 Task: Search one way flight ticket for 5 adults, 2 children, 1 infant in seat and 1 infant on lap in economy from Aguadilla: Rafael Hernndez Airport to Springfield: Abraham Lincoln Capital Airport on 5-2-2023. Choice of flights is Alaska. Number of bags: 2 carry on bags. Price is upto 60000. Outbound departure time preference is 18:45.
Action: Mouse moved to (237, 322)
Screenshot: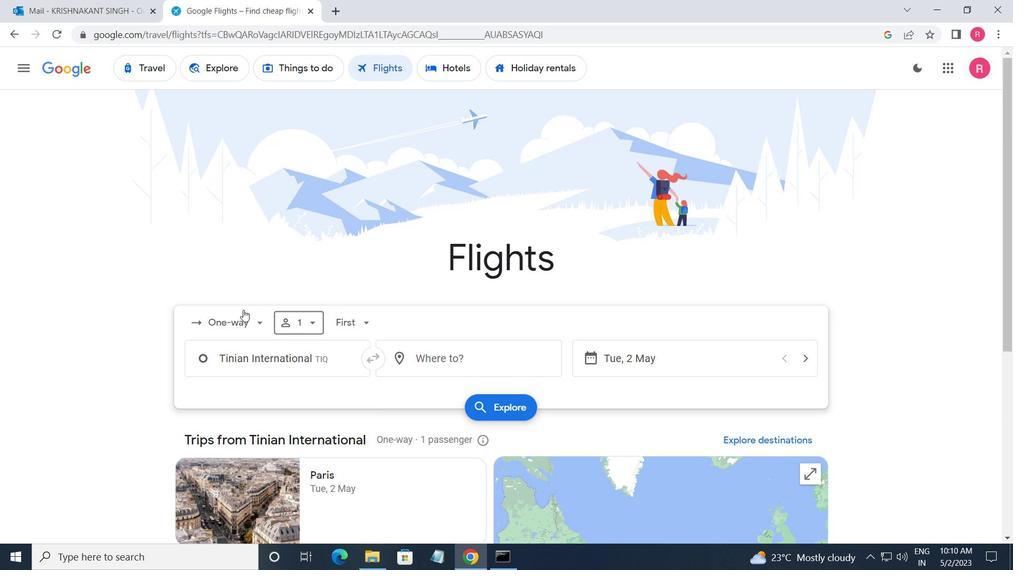 
Action: Mouse pressed left at (237, 322)
Screenshot: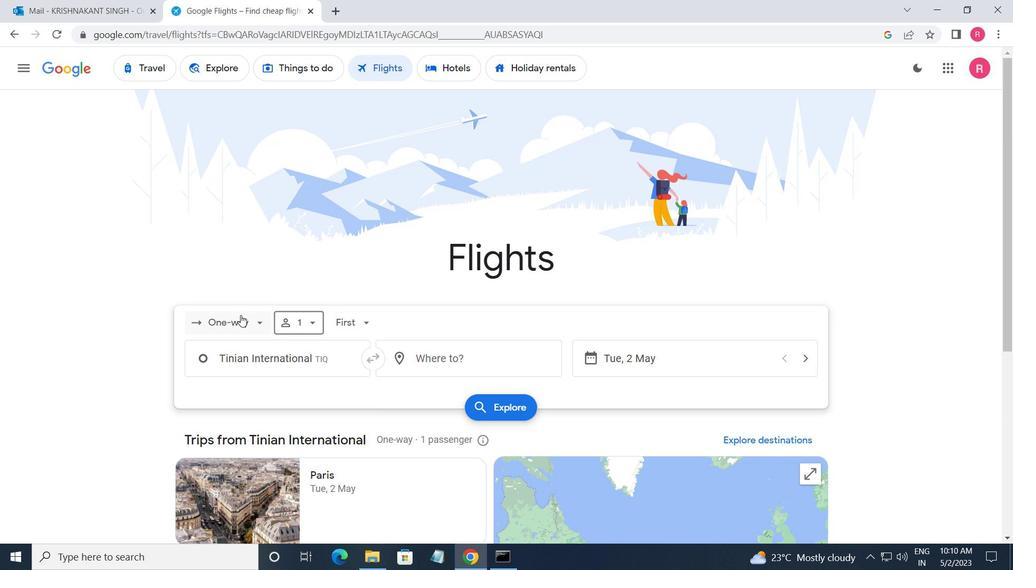 
Action: Mouse moved to (246, 381)
Screenshot: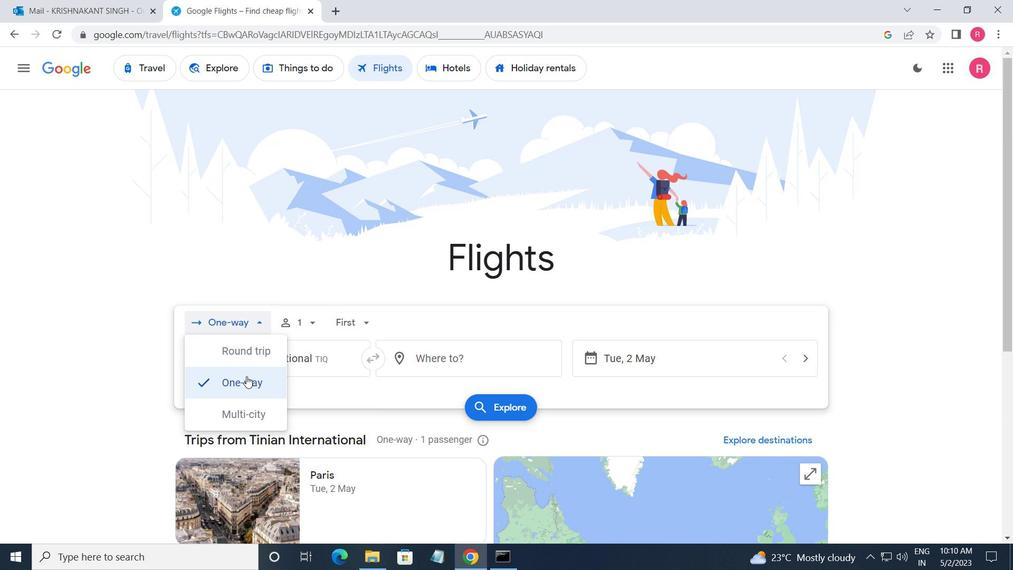 
Action: Mouse pressed left at (246, 381)
Screenshot: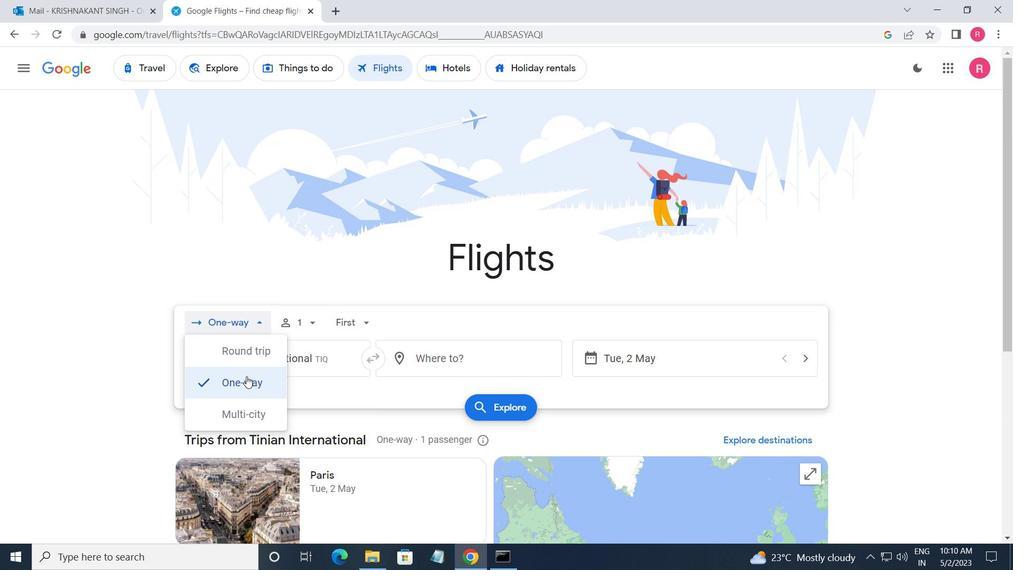 
Action: Mouse moved to (304, 338)
Screenshot: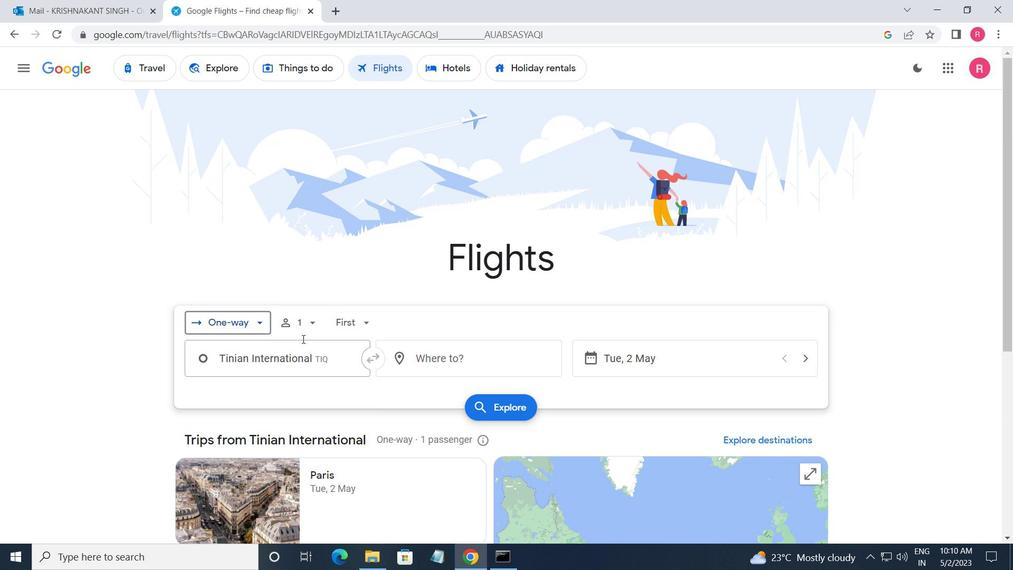 
Action: Mouse pressed left at (304, 338)
Screenshot: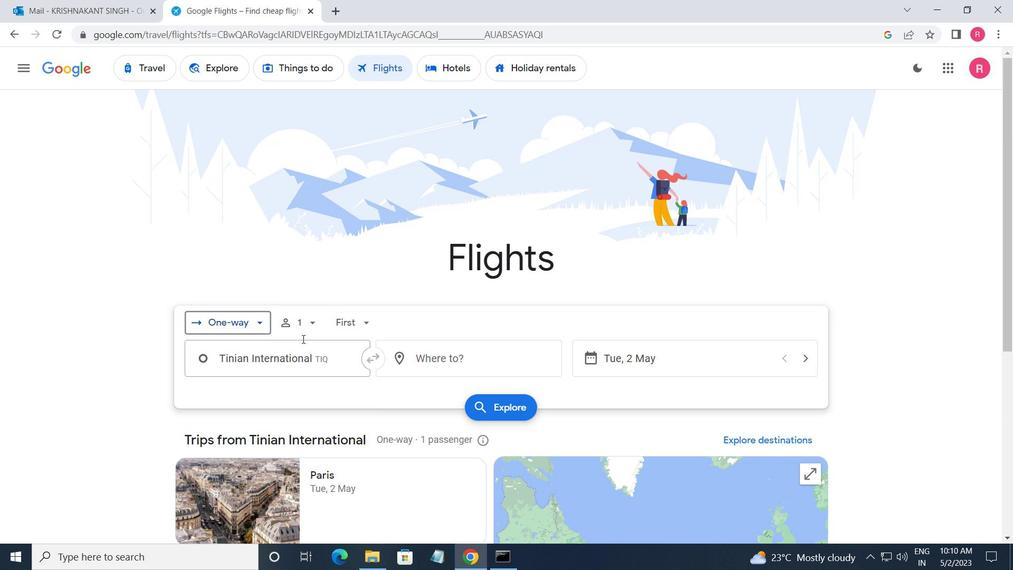 
Action: Mouse moved to (408, 359)
Screenshot: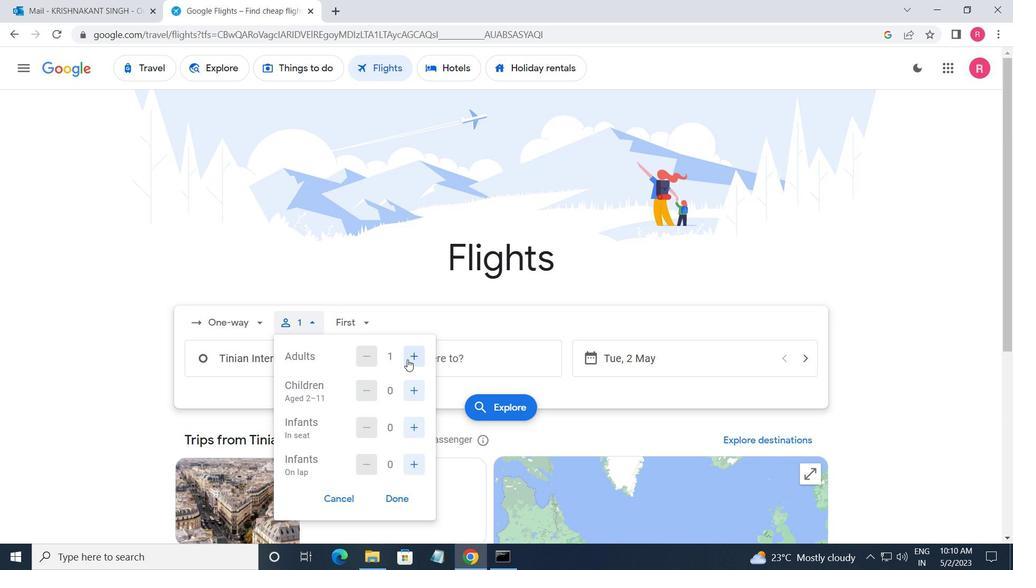 
Action: Mouse pressed left at (408, 359)
Screenshot: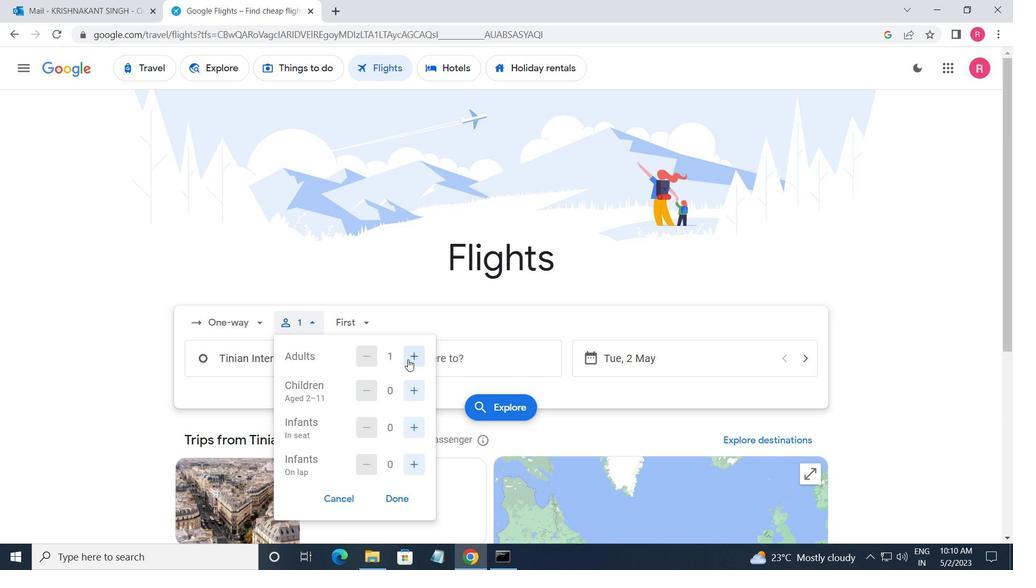 
Action: Mouse pressed left at (408, 359)
Screenshot: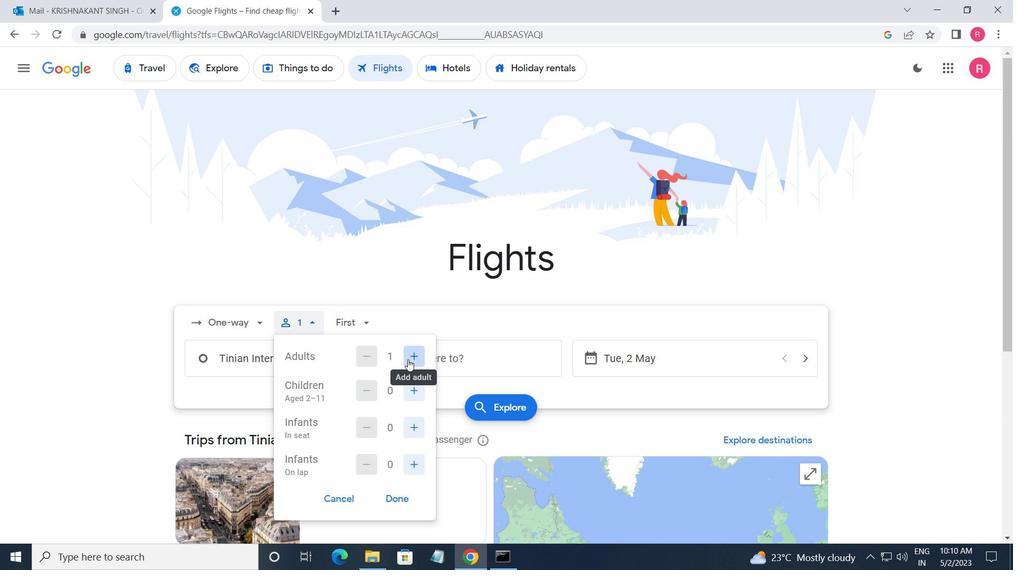 
Action: Mouse pressed left at (408, 359)
Screenshot: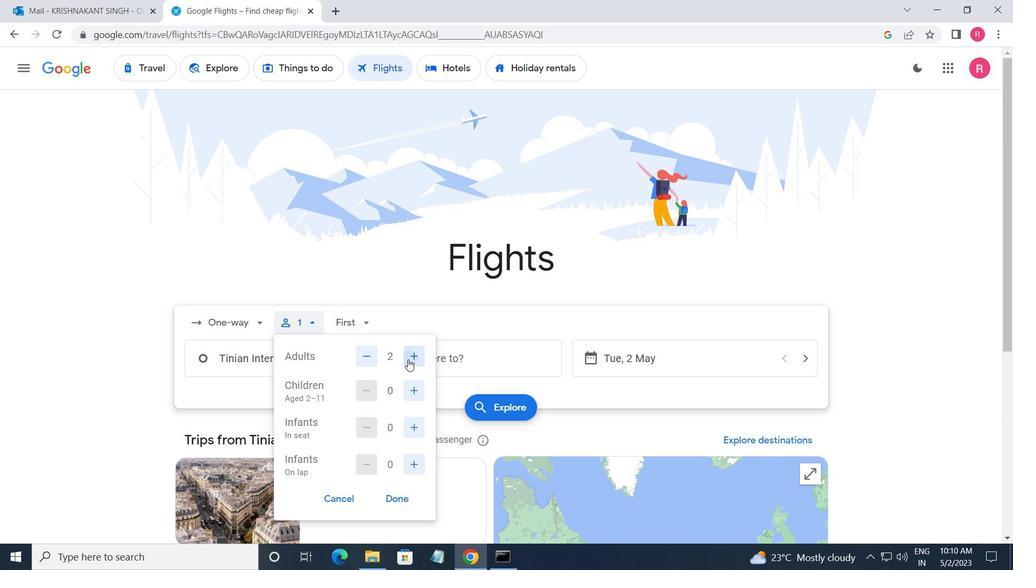 
Action: Mouse pressed left at (408, 359)
Screenshot: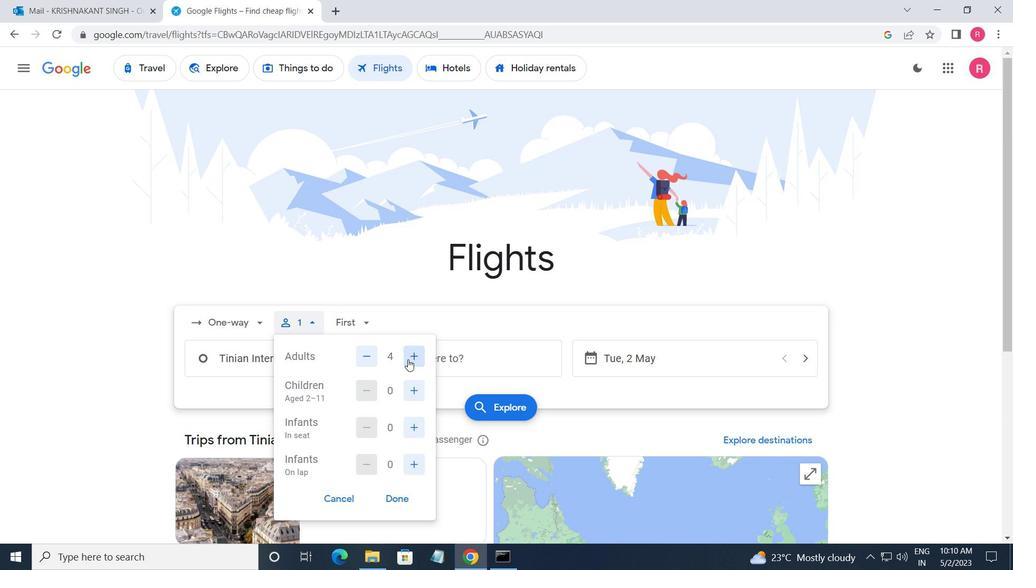 
Action: Mouse moved to (410, 389)
Screenshot: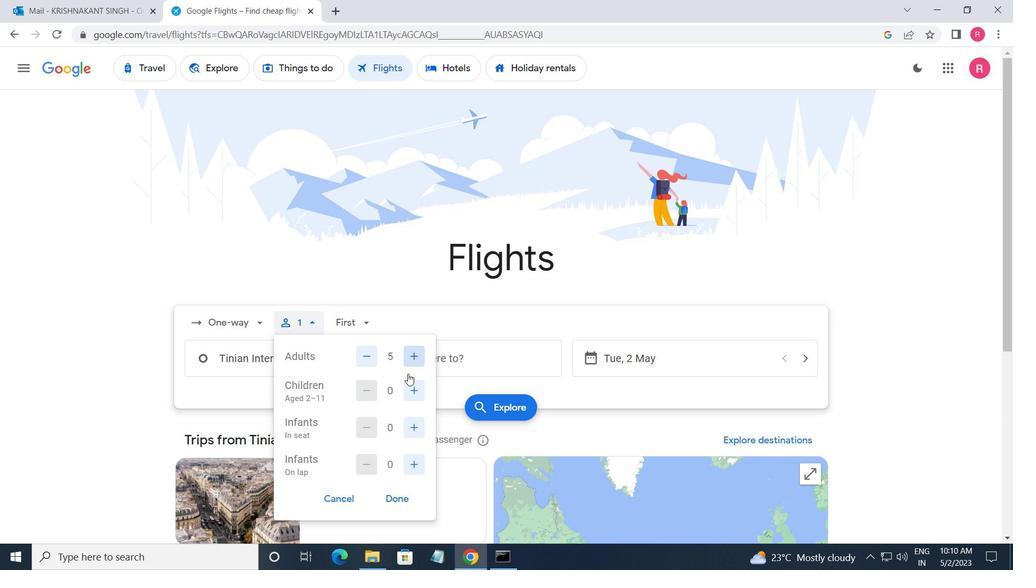 
Action: Mouse pressed left at (410, 389)
Screenshot: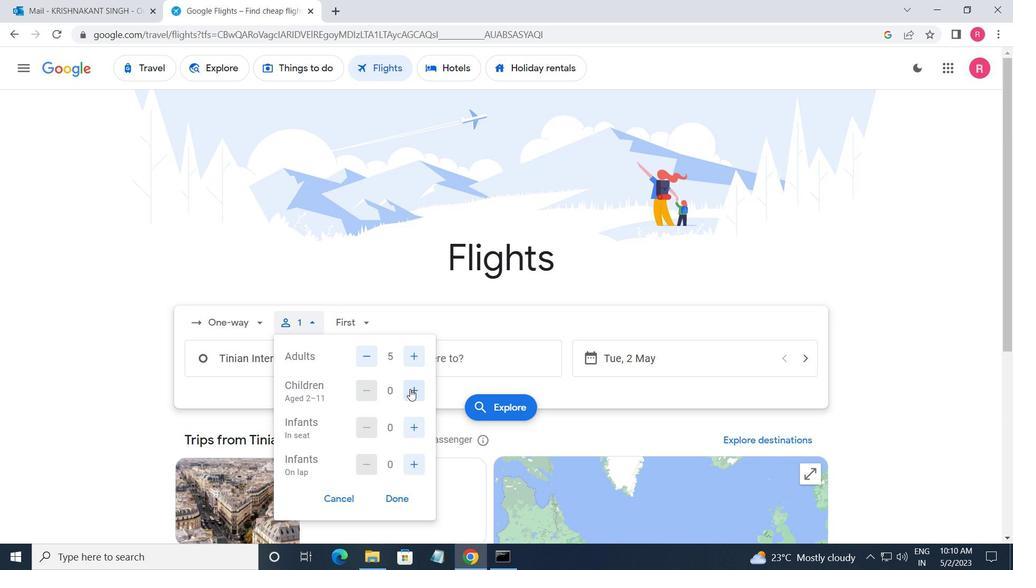 
Action: Mouse pressed left at (410, 389)
Screenshot: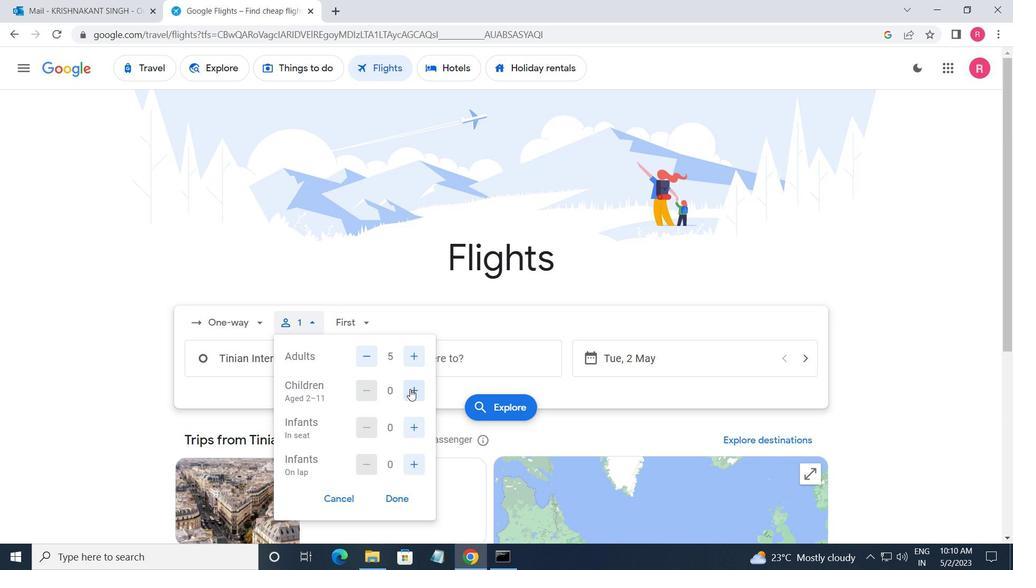 
Action: Mouse moved to (406, 433)
Screenshot: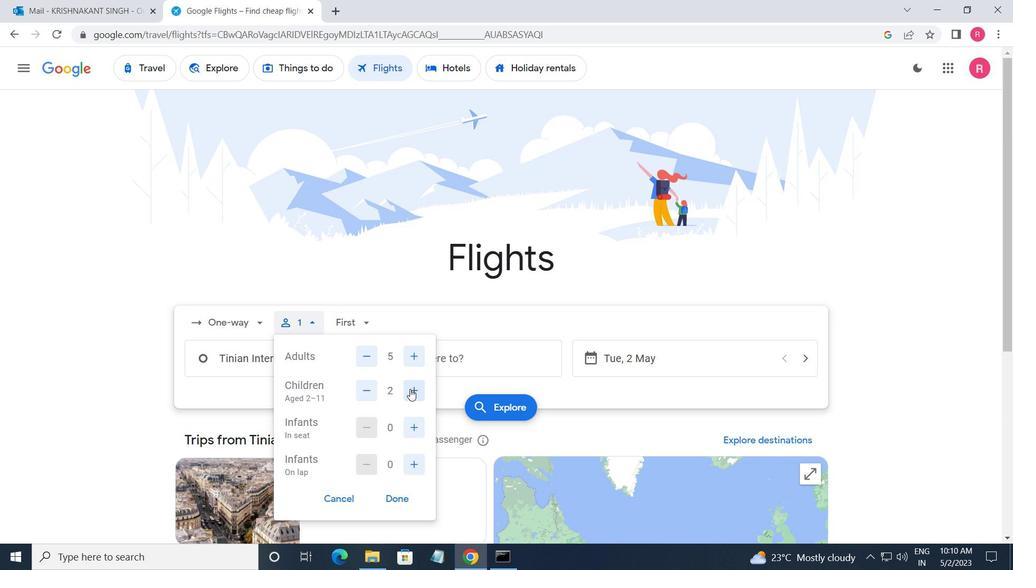 
Action: Mouse pressed left at (406, 433)
Screenshot: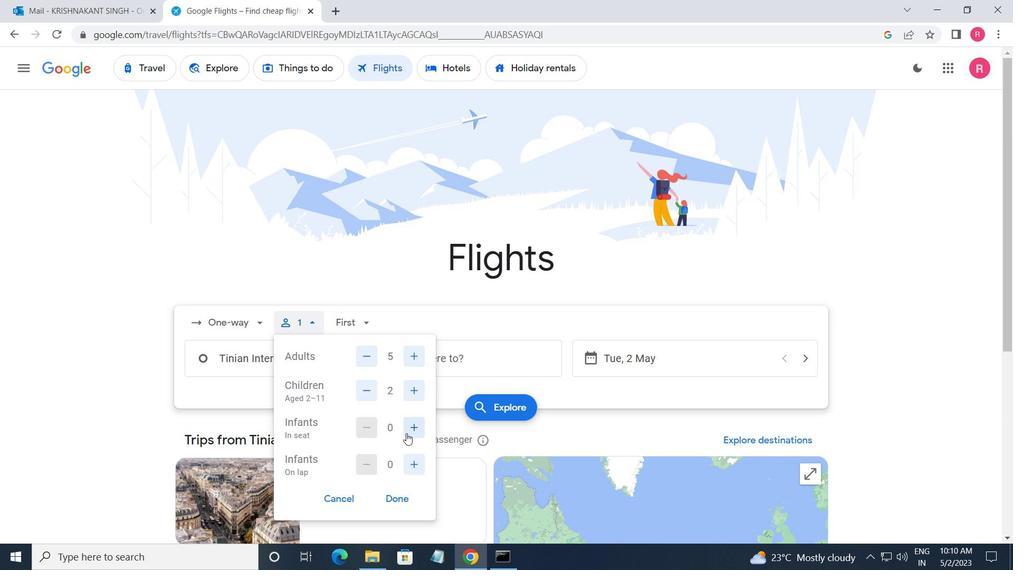 
Action: Mouse moved to (404, 495)
Screenshot: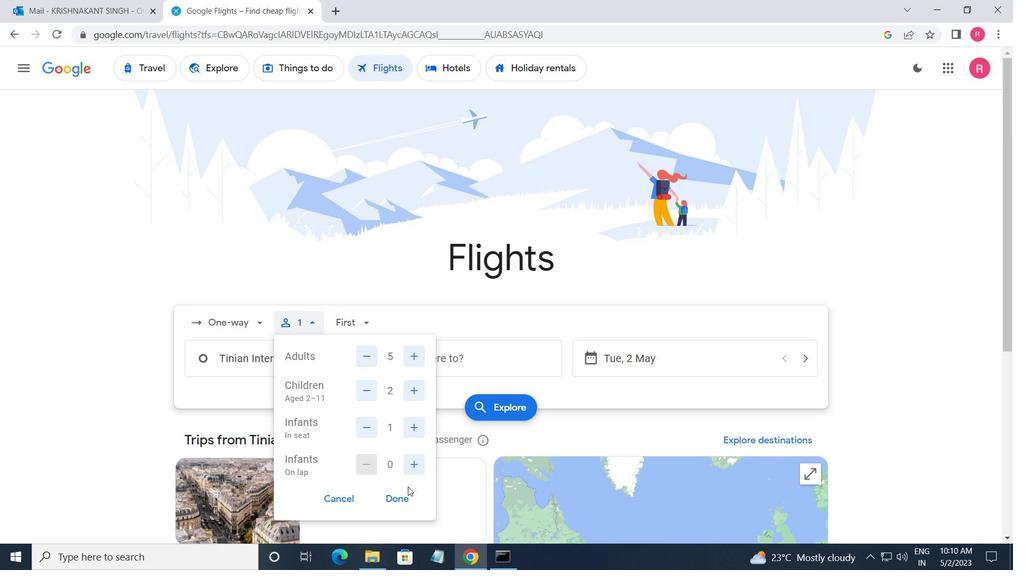
Action: Mouse pressed left at (404, 495)
Screenshot: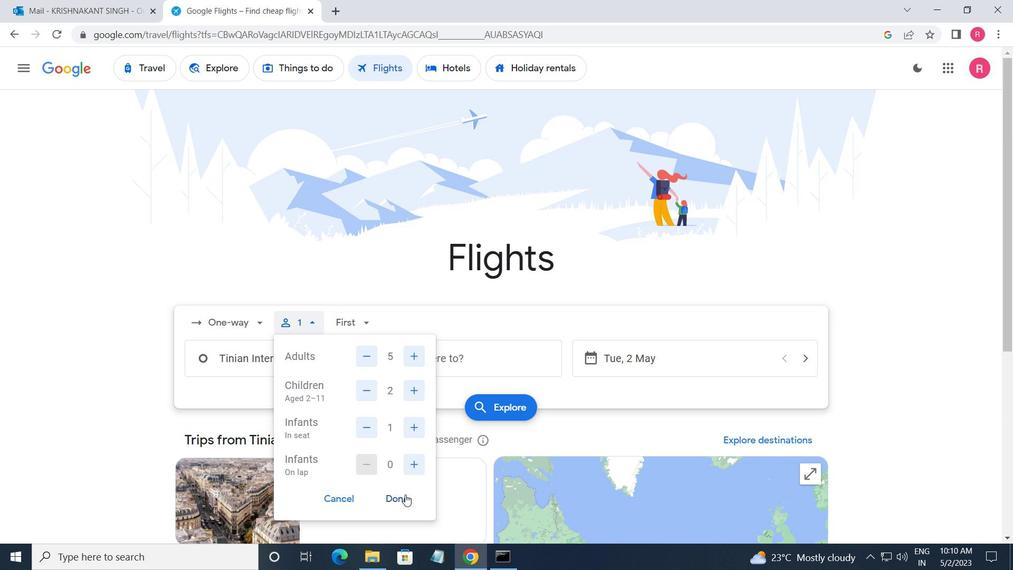 
Action: Mouse moved to (290, 322)
Screenshot: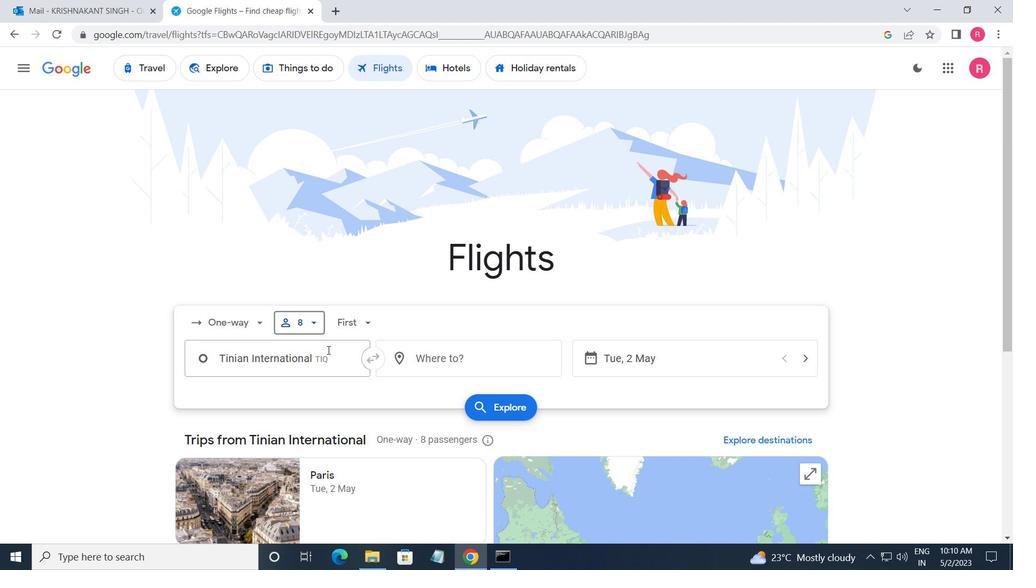 
Action: Mouse pressed left at (290, 322)
Screenshot: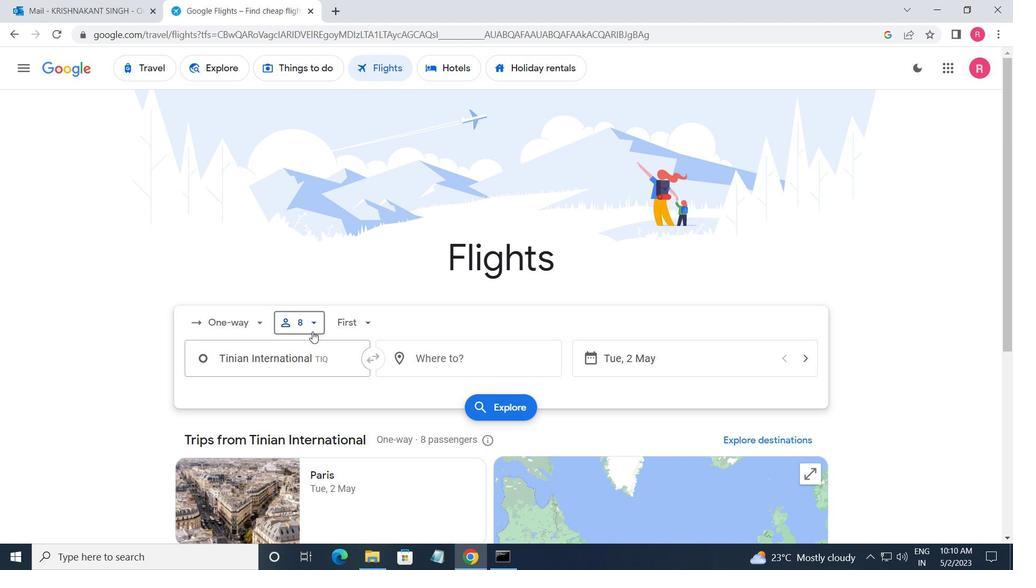 
Action: Mouse moved to (418, 458)
Screenshot: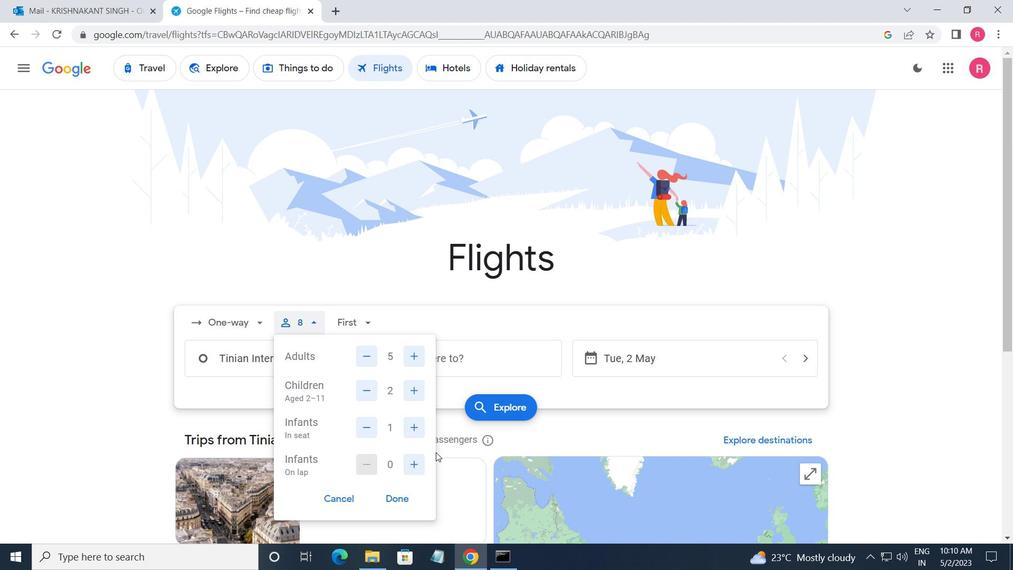 
Action: Mouse pressed left at (418, 458)
Screenshot: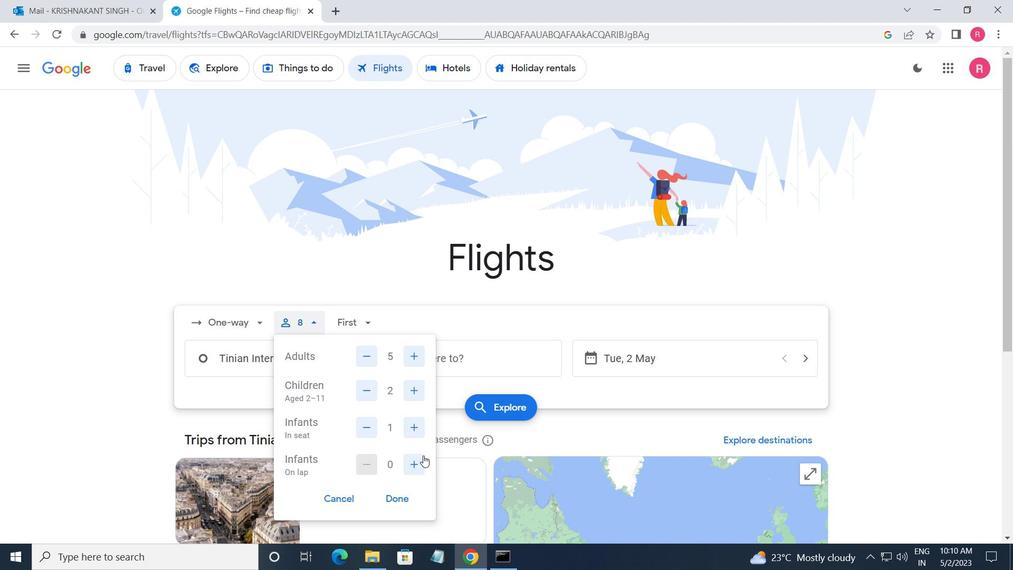 
Action: Mouse moved to (395, 495)
Screenshot: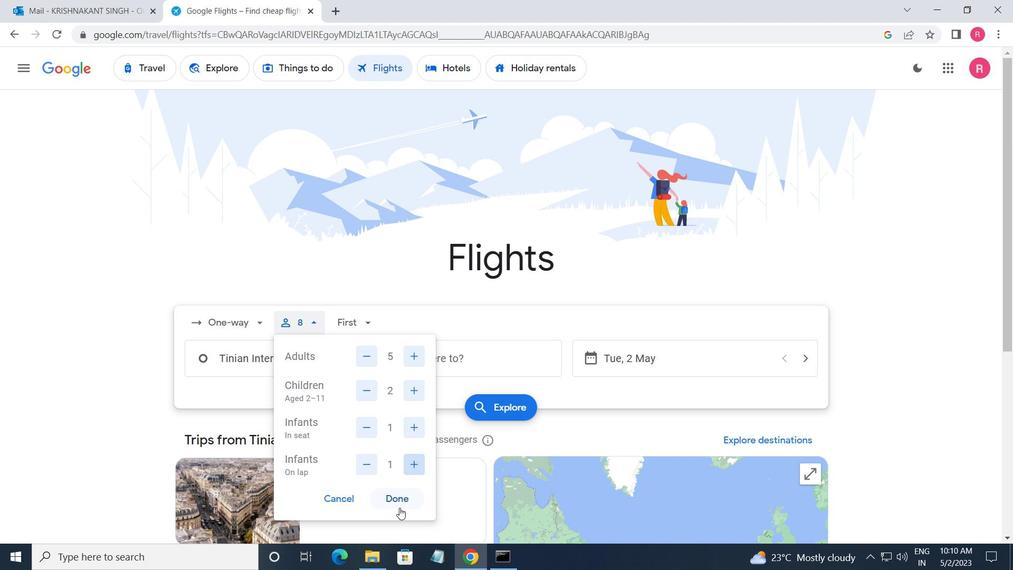 
Action: Mouse pressed left at (395, 495)
Screenshot: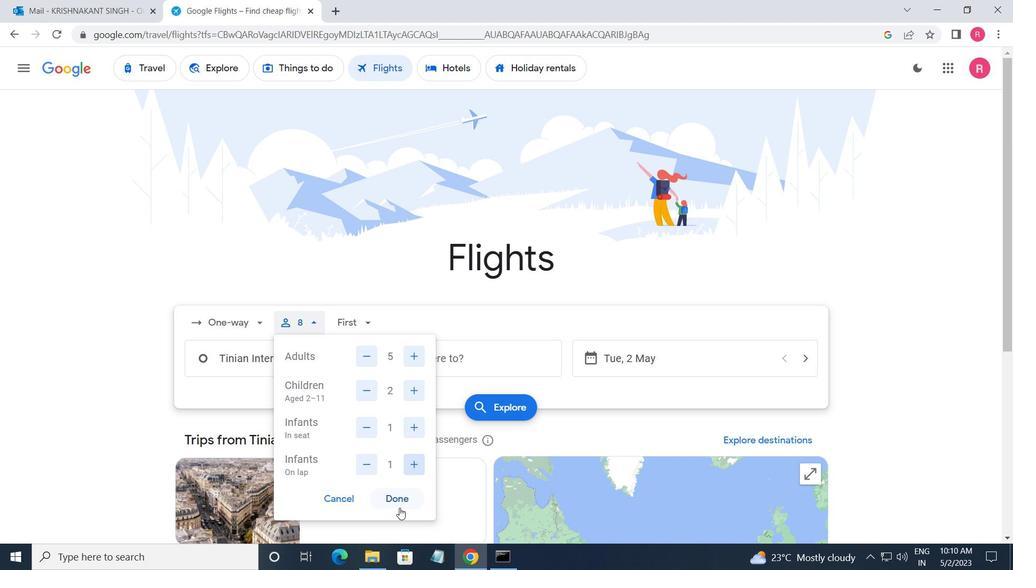
Action: Mouse moved to (346, 324)
Screenshot: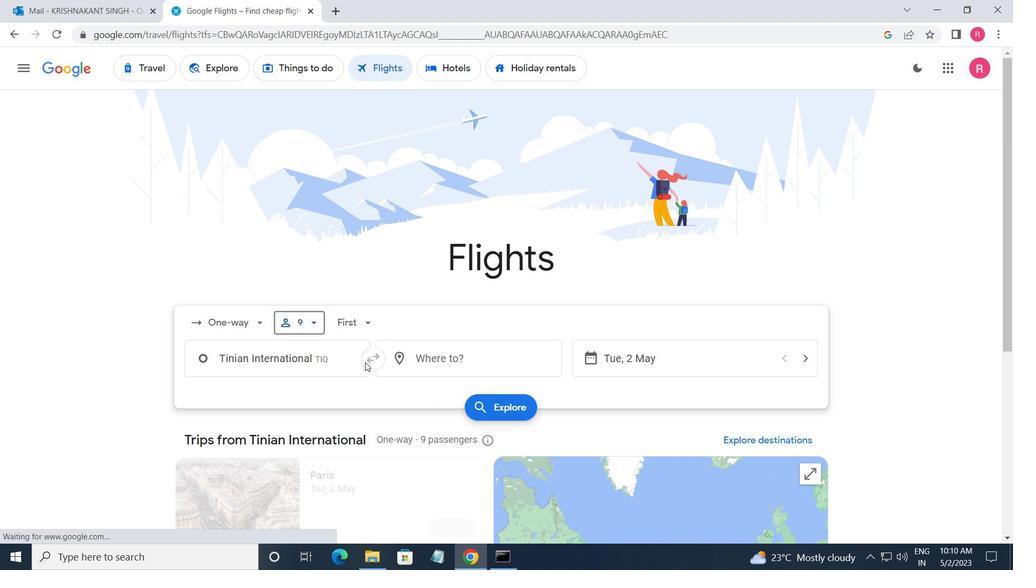 
Action: Mouse pressed left at (346, 324)
Screenshot: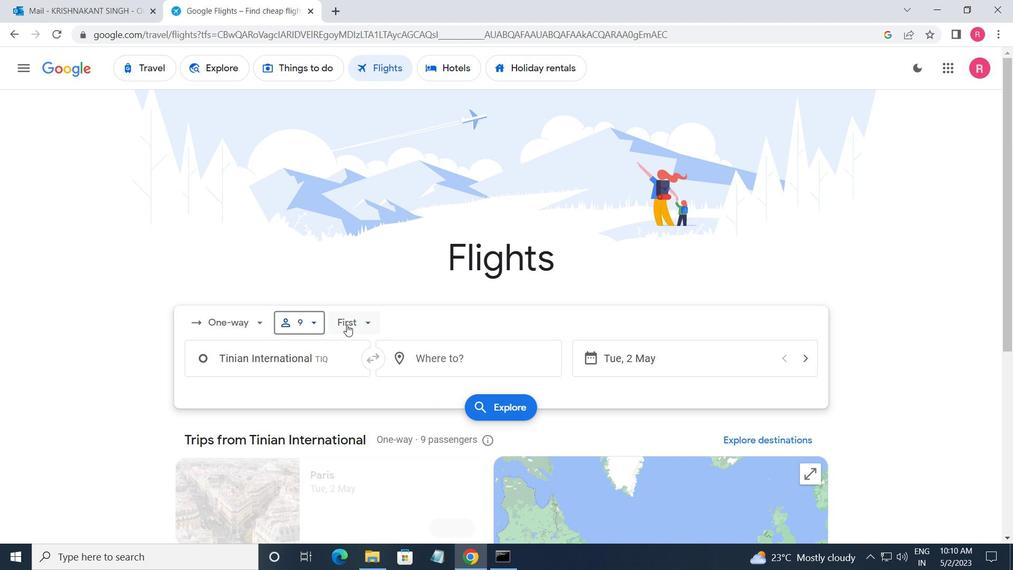 
Action: Mouse moved to (381, 354)
Screenshot: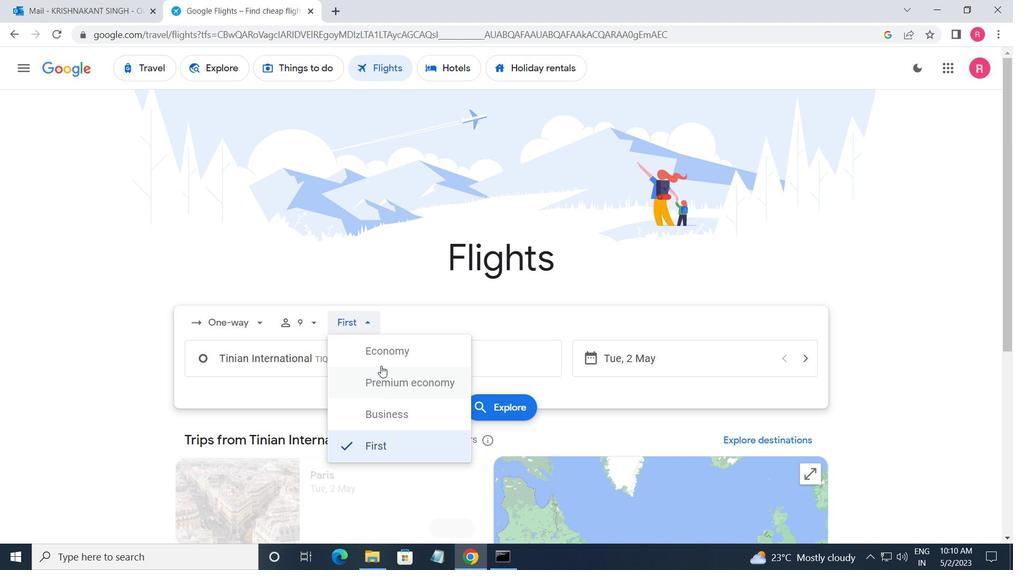 
Action: Mouse pressed left at (381, 354)
Screenshot: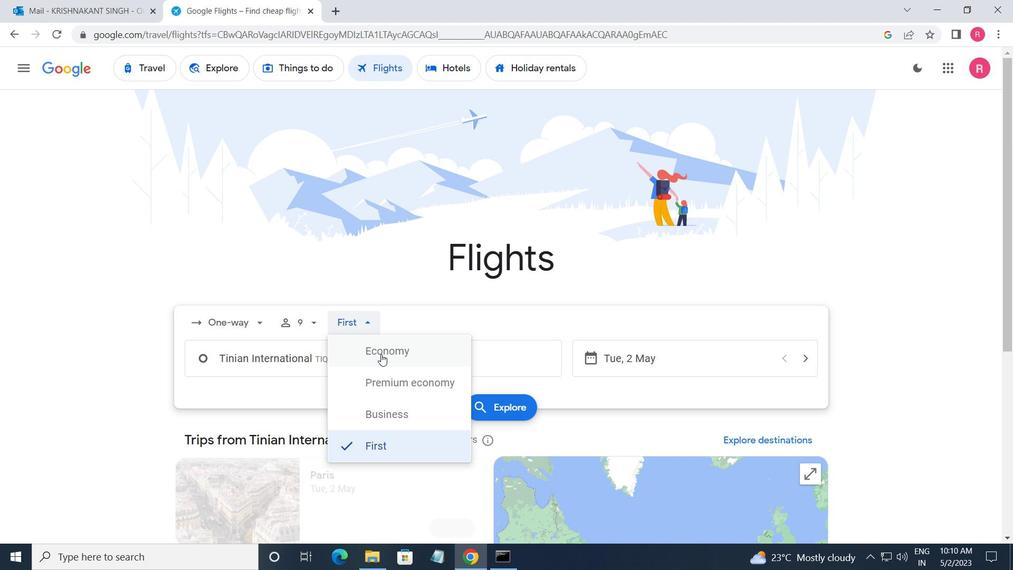 
Action: Mouse moved to (296, 362)
Screenshot: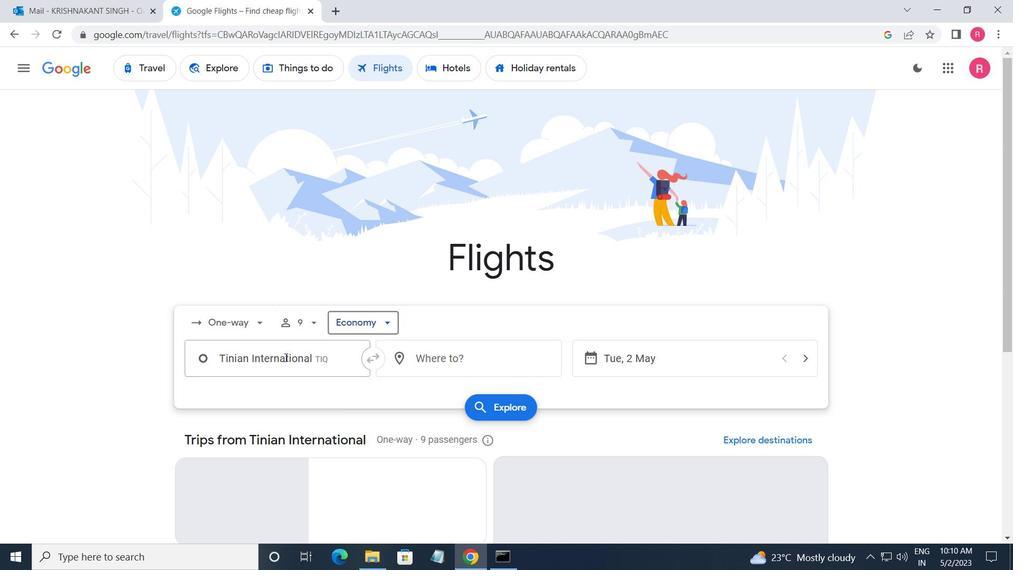 
Action: Mouse pressed left at (296, 362)
Screenshot: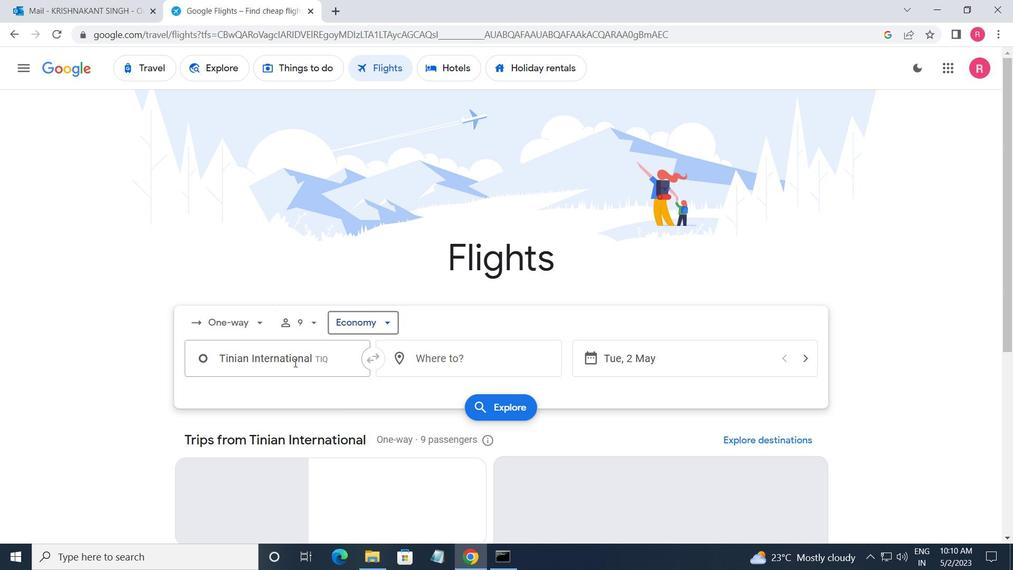 
Action: Key pressed <Key.shift>RAFAEL<Key.space><Key.shift_r>H
Screenshot: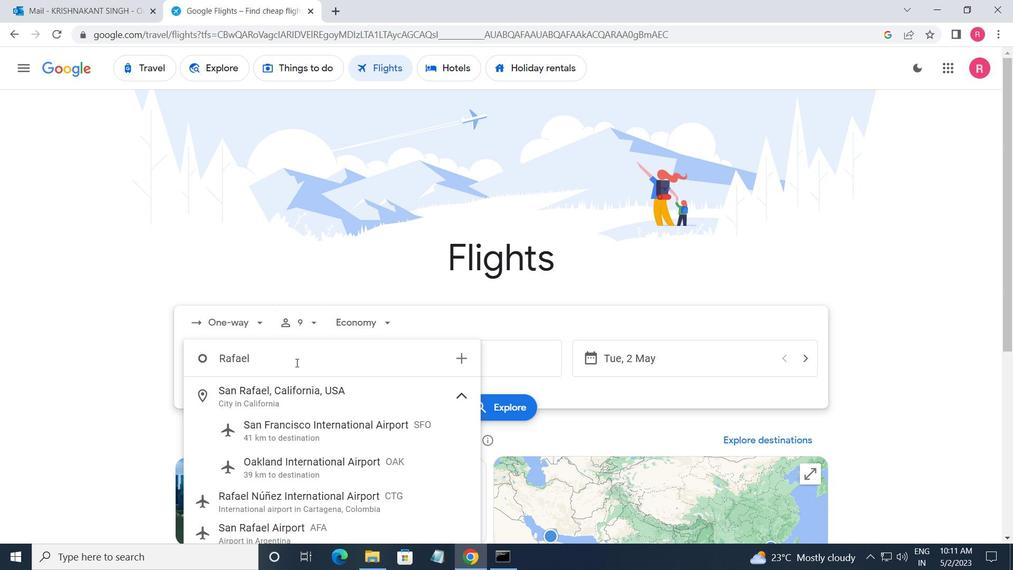 
Action: Mouse moved to (299, 391)
Screenshot: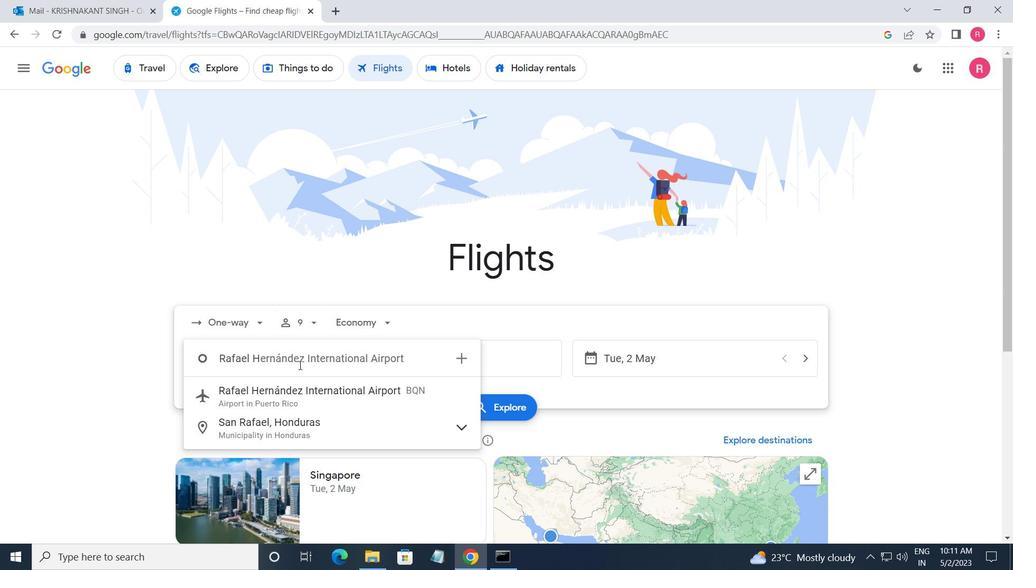 
Action: Mouse pressed left at (299, 391)
Screenshot: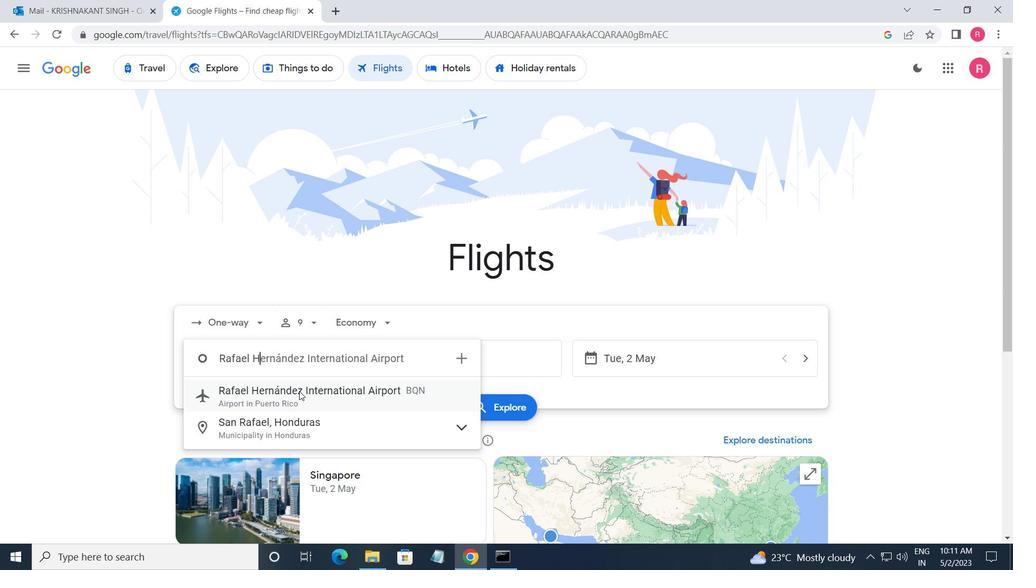 
Action: Mouse moved to (450, 352)
Screenshot: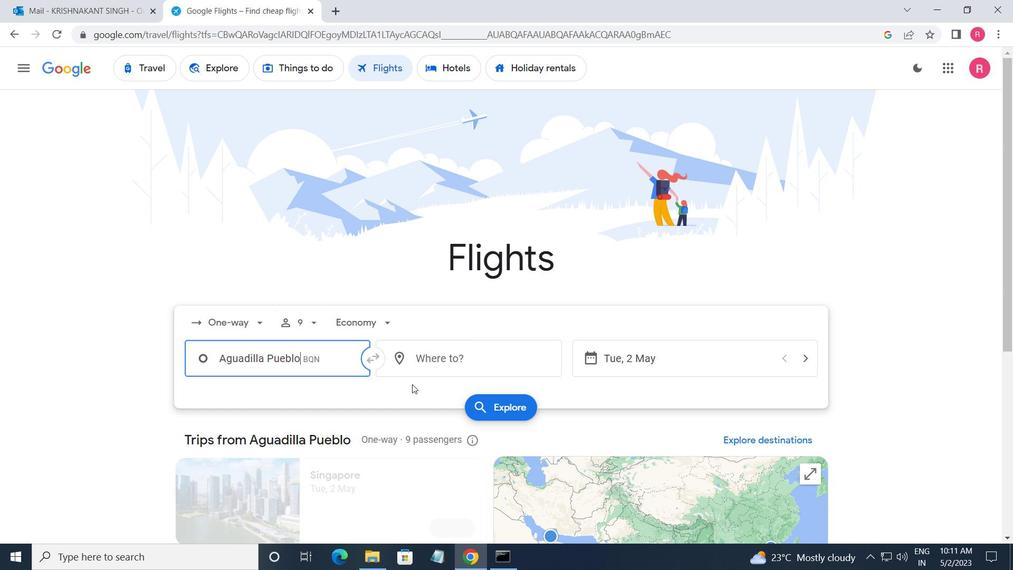 
Action: Mouse pressed left at (450, 352)
Screenshot: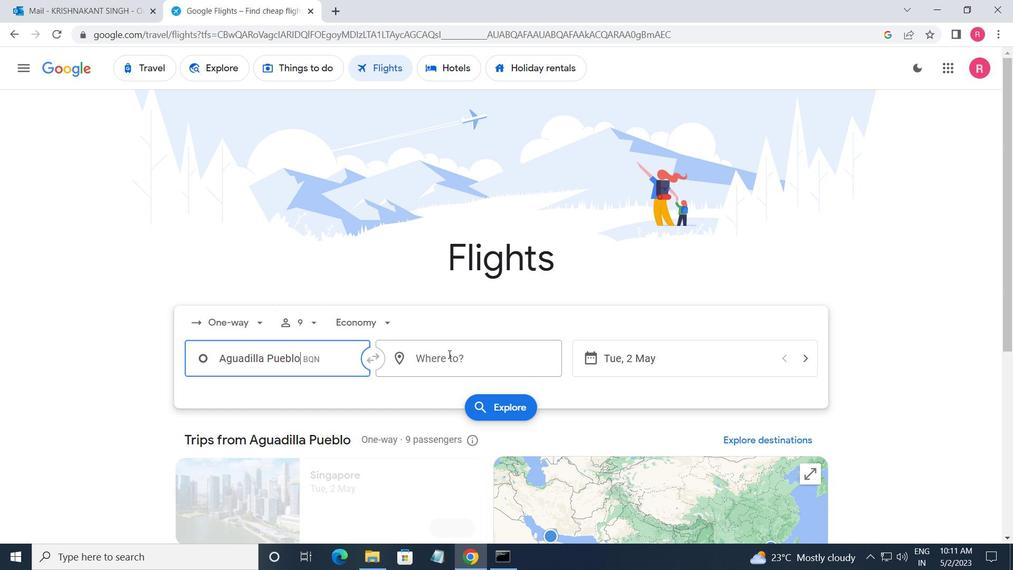 
Action: Mouse moved to (436, 466)
Screenshot: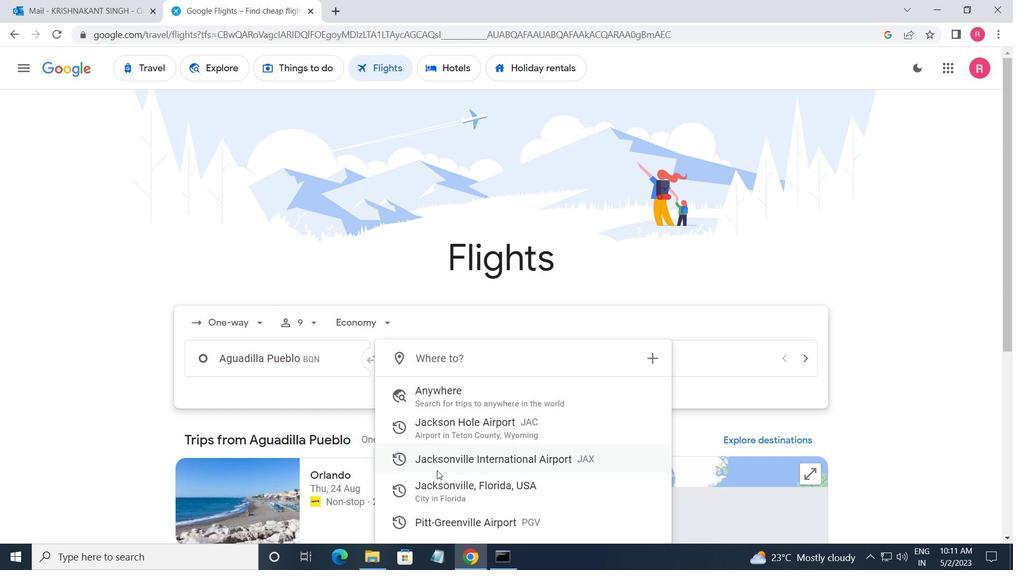 
Action: Mouse scrolled (436, 465) with delta (0, 0)
Screenshot: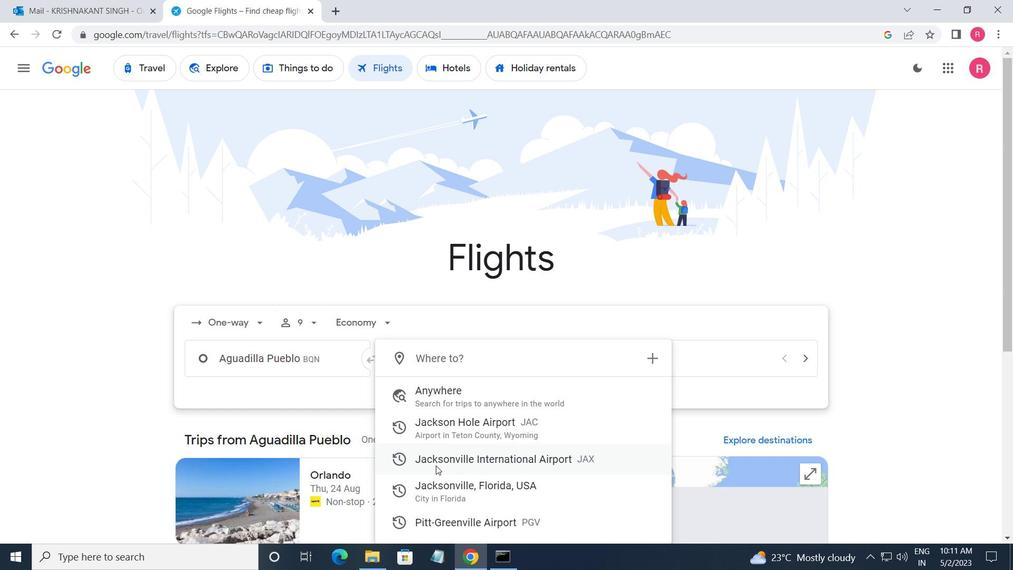 
Action: Mouse moved to (428, 303)
Screenshot: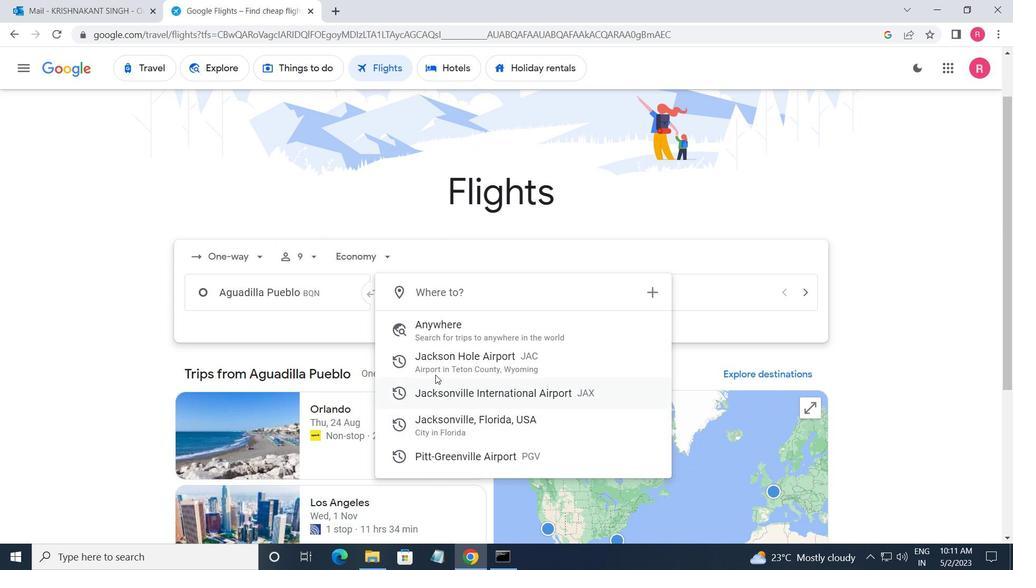 
Action: Key pressed <Key.shift>ABRAH
Screenshot: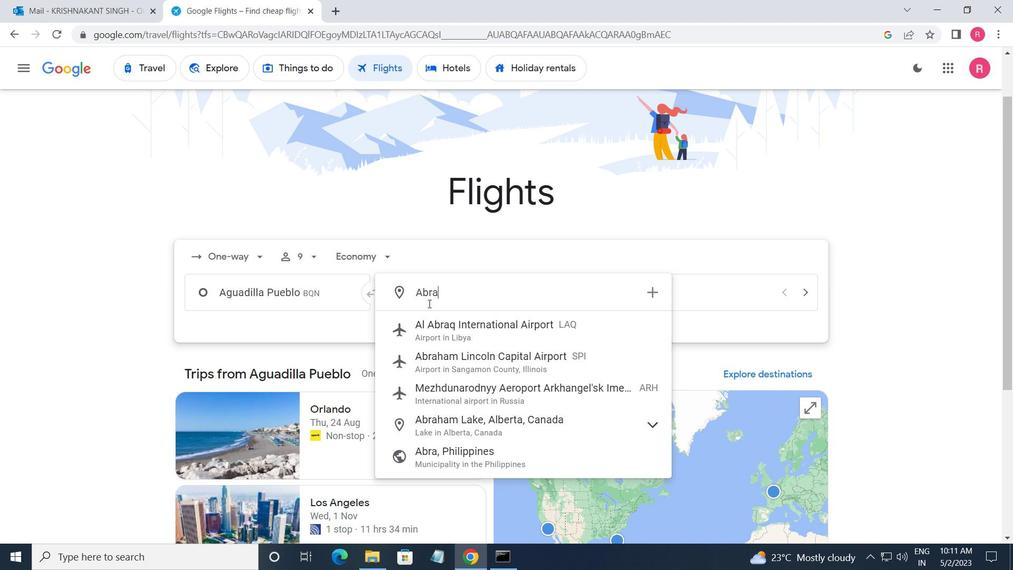 
Action: Mouse moved to (548, 333)
Screenshot: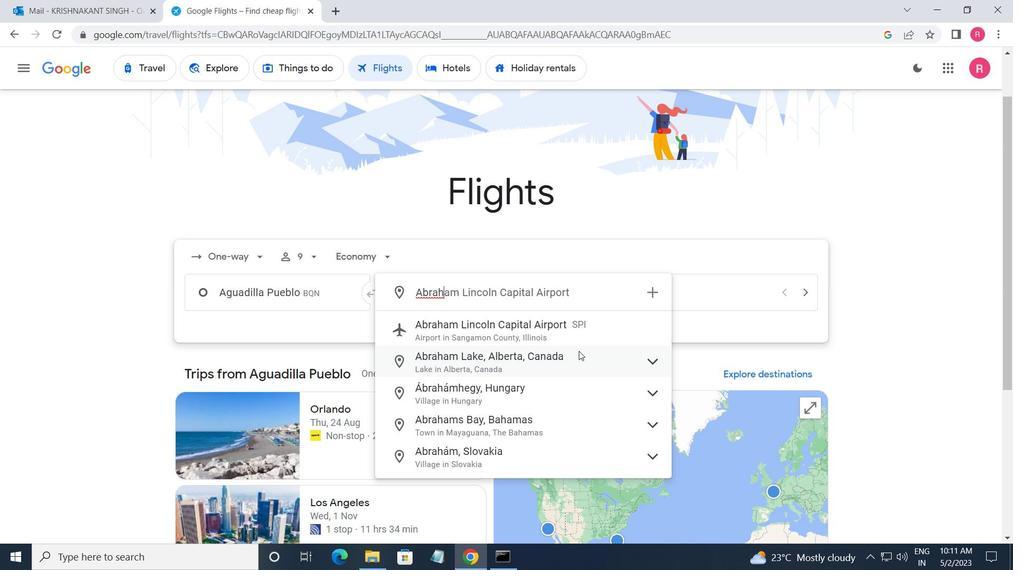 
Action: Mouse pressed left at (548, 333)
Screenshot: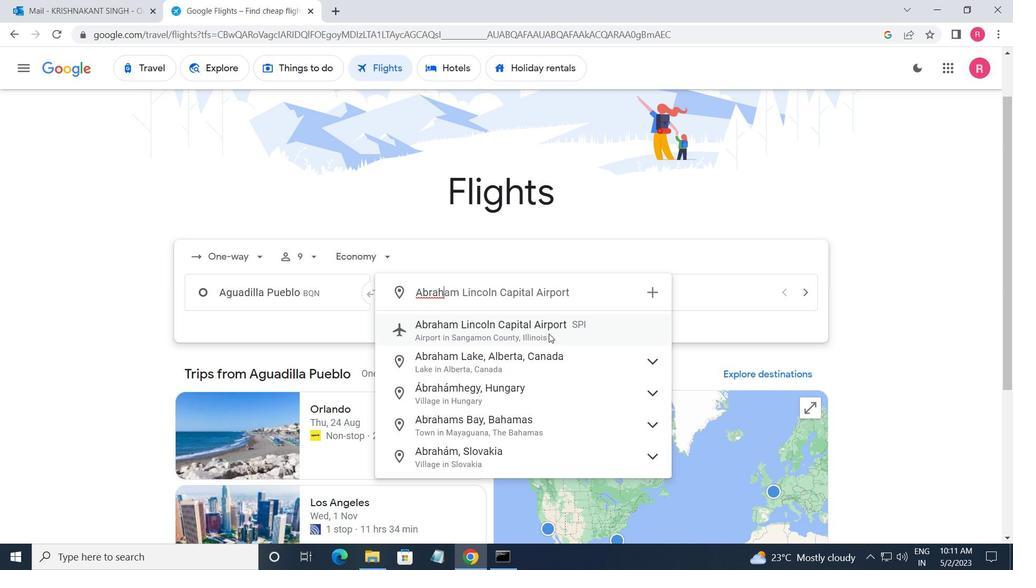 
Action: Mouse moved to (666, 287)
Screenshot: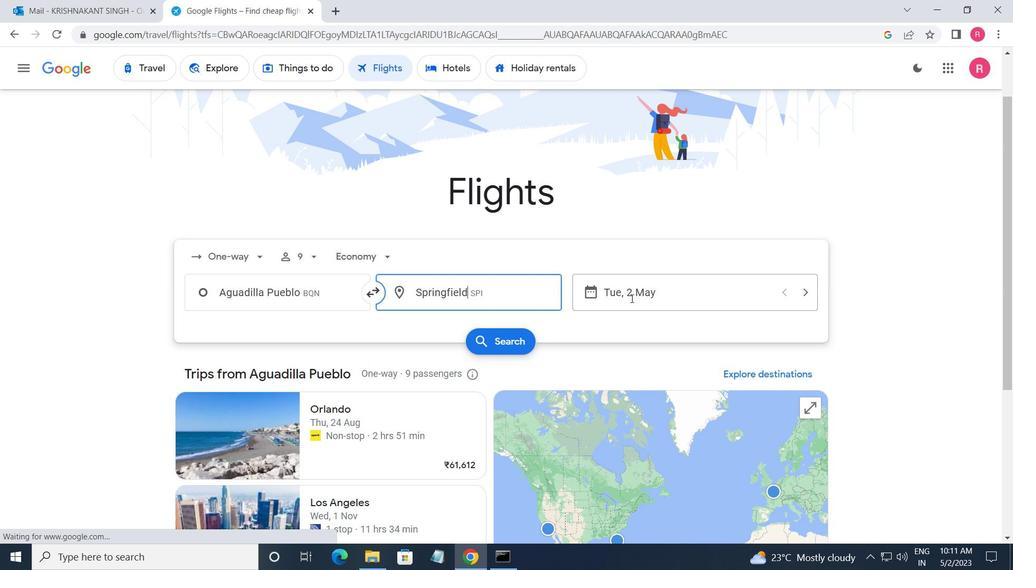 
Action: Mouse pressed left at (666, 287)
Screenshot: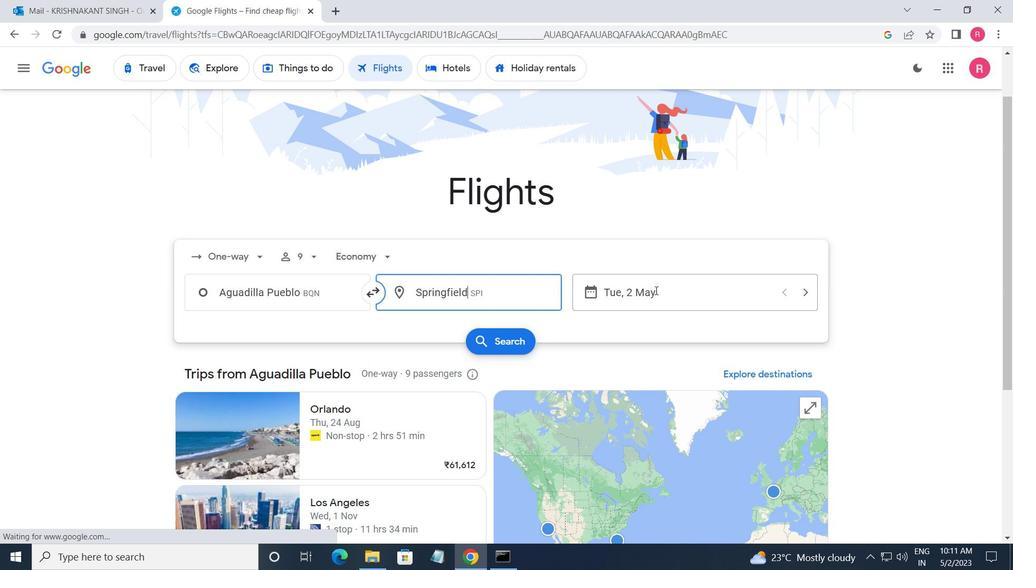 
Action: Mouse moved to (414, 303)
Screenshot: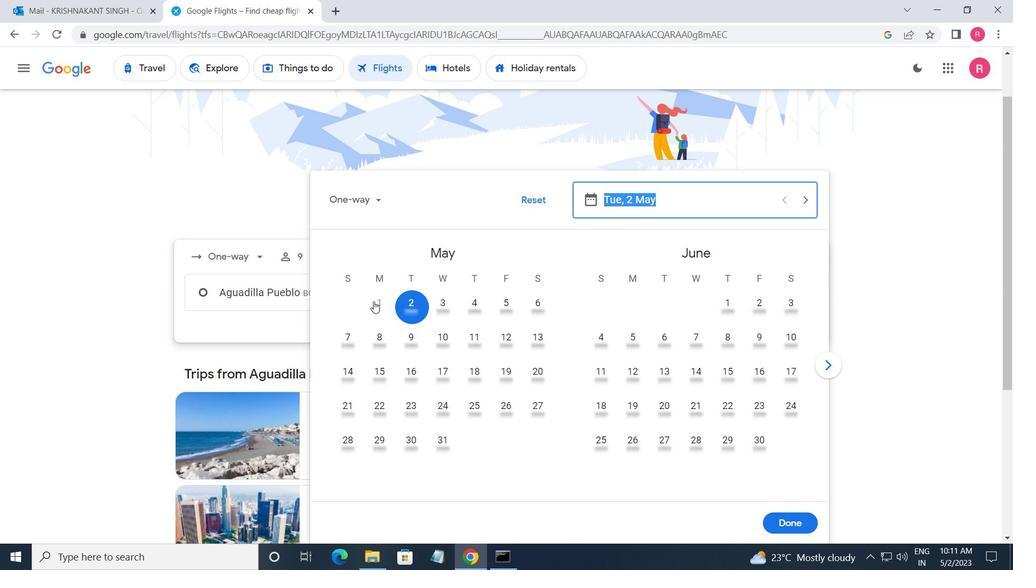 
Action: Mouse pressed left at (414, 303)
Screenshot: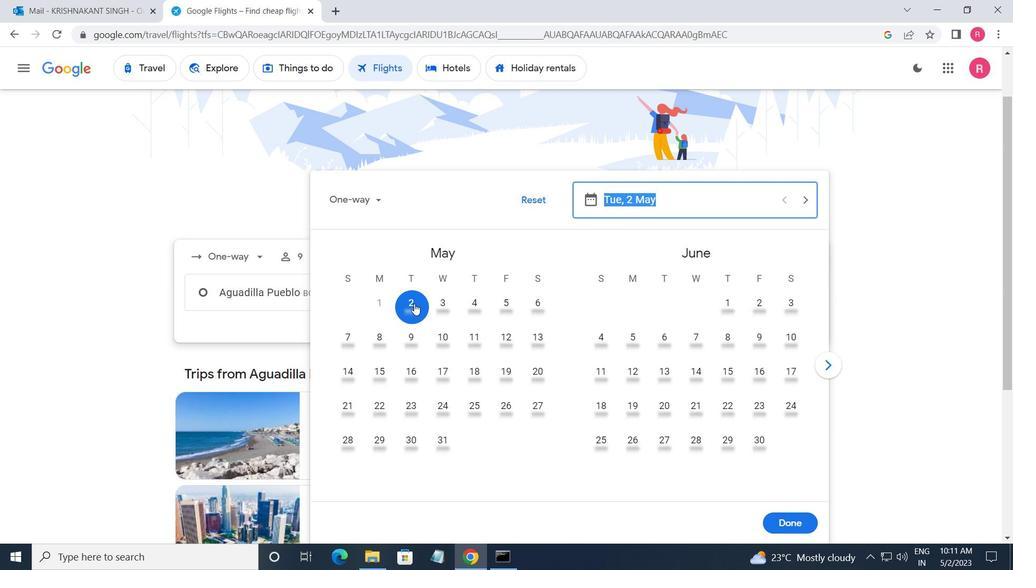 
Action: Mouse moved to (798, 518)
Screenshot: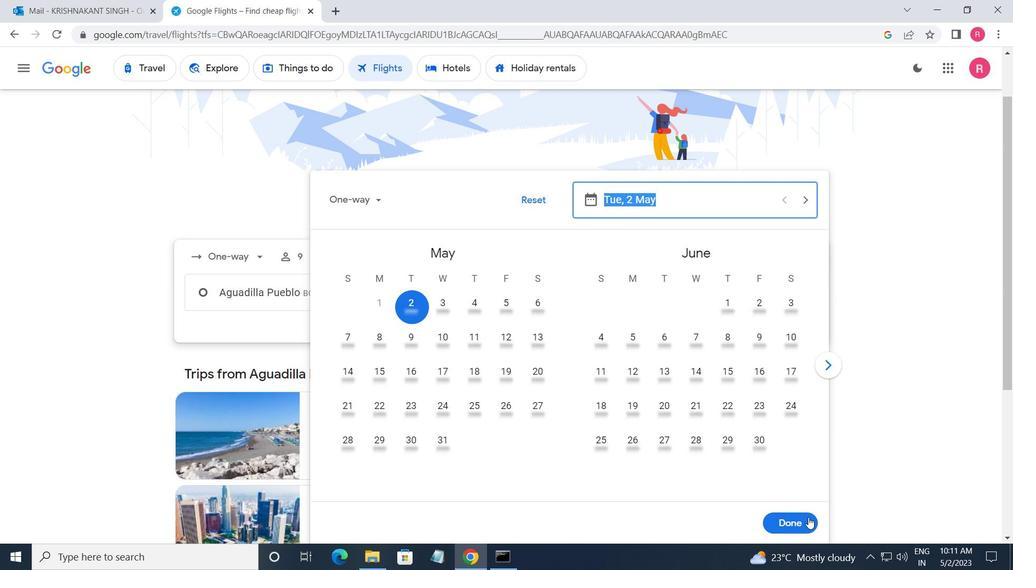 
Action: Mouse pressed left at (798, 518)
Screenshot: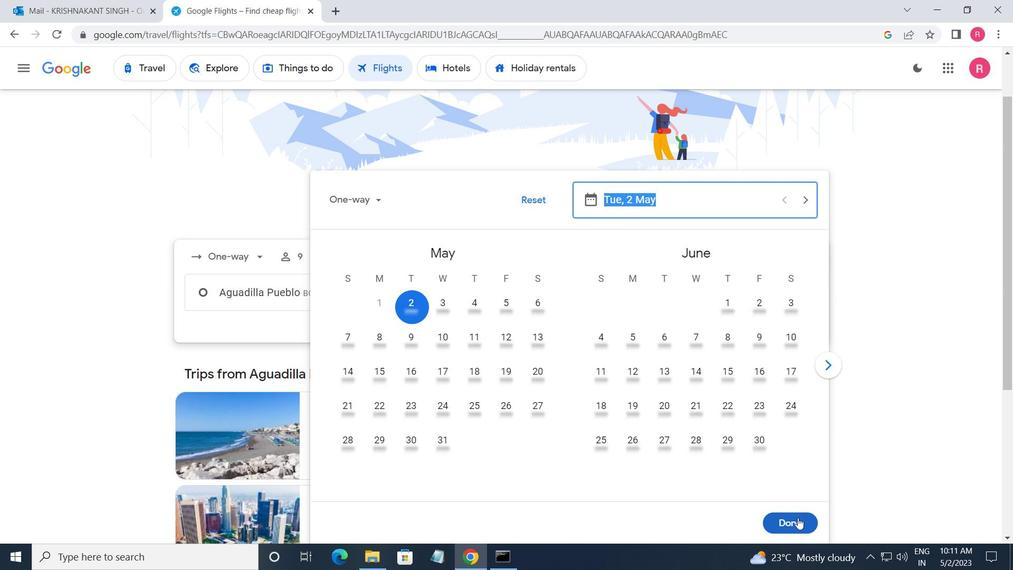 
Action: Mouse moved to (497, 343)
Screenshot: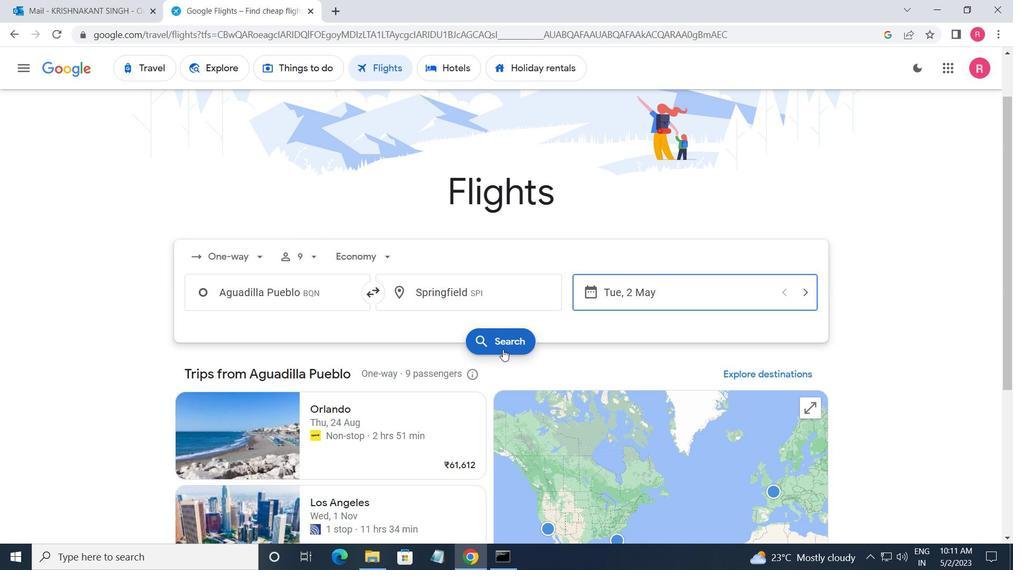 
Action: Mouse pressed left at (497, 343)
Screenshot: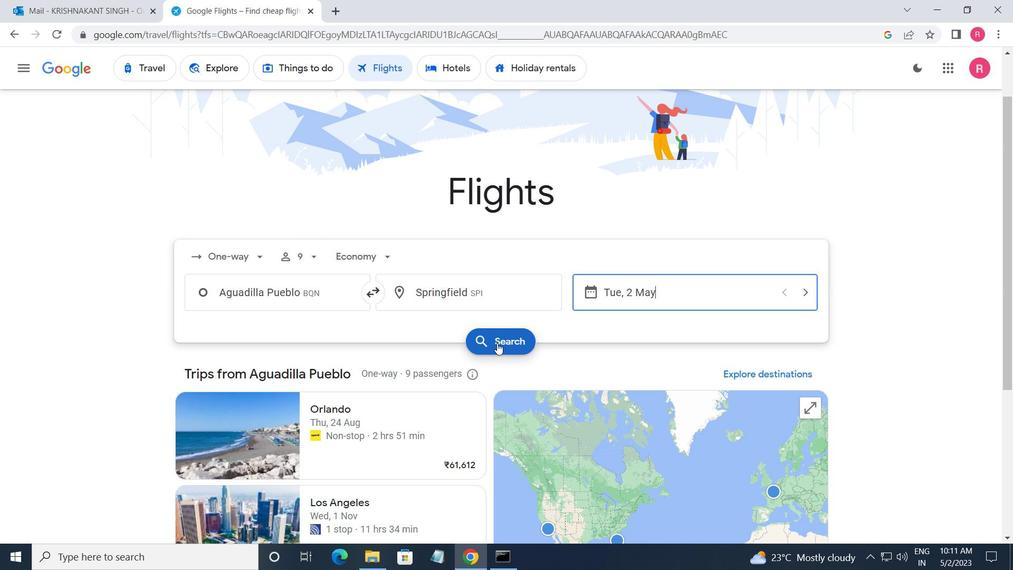 
Action: Mouse moved to (197, 186)
Screenshot: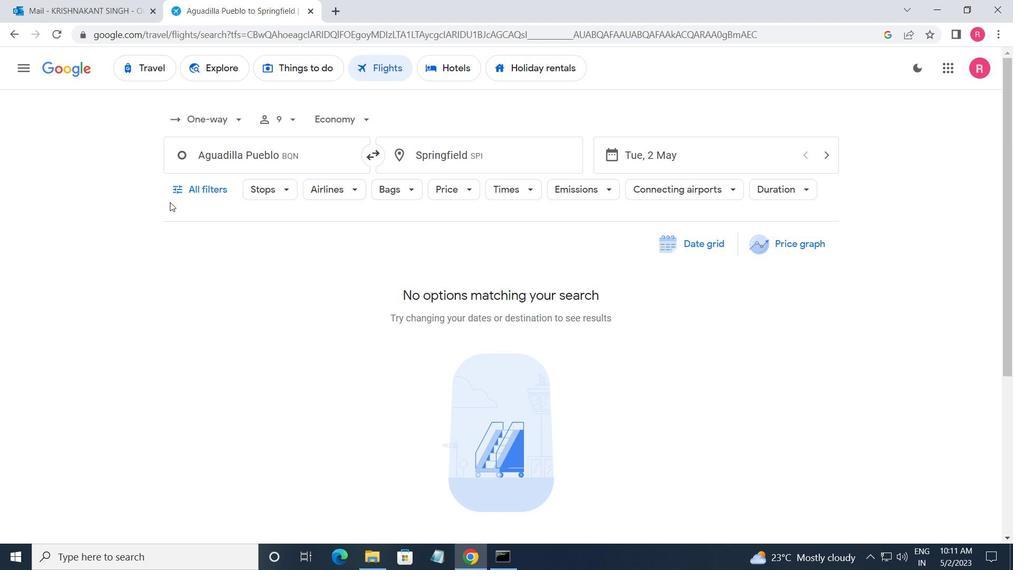 
Action: Mouse pressed left at (197, 186)
Screenshot: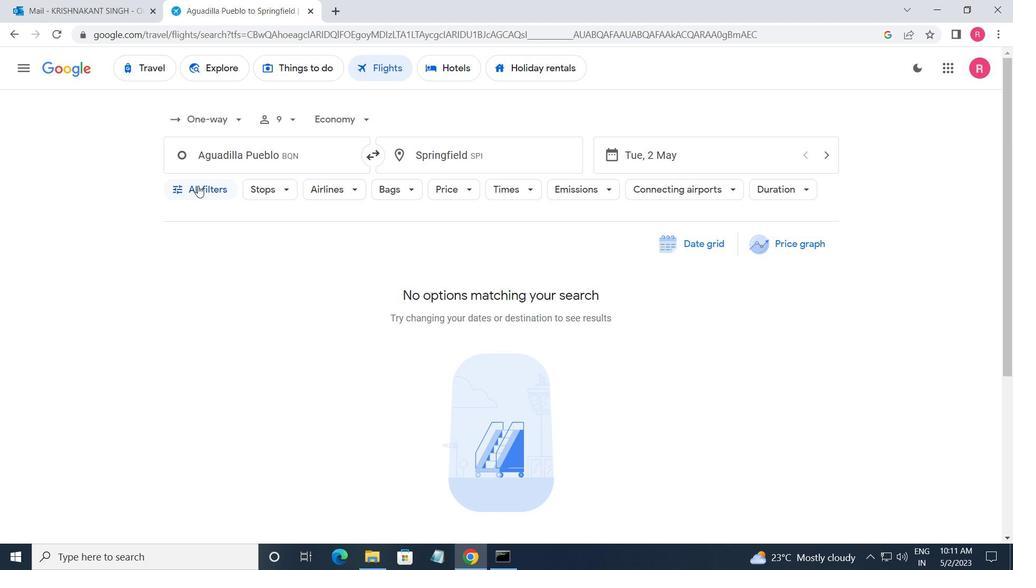 
Action: Mouse moved to (185, 273)
Screenshot: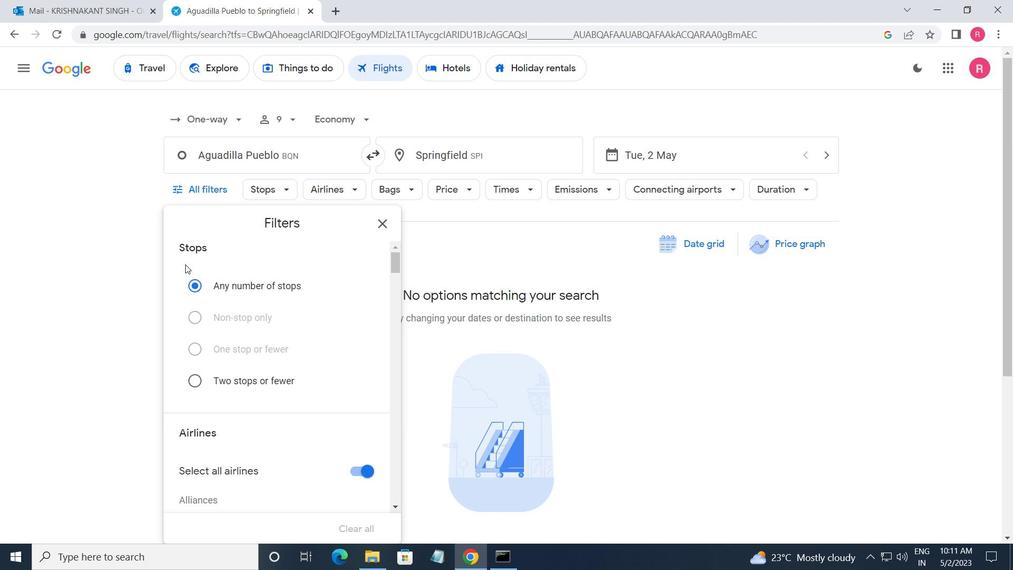 
Action: Mouse scrolled (185, 272) with delta (0, 0)
Screenshot: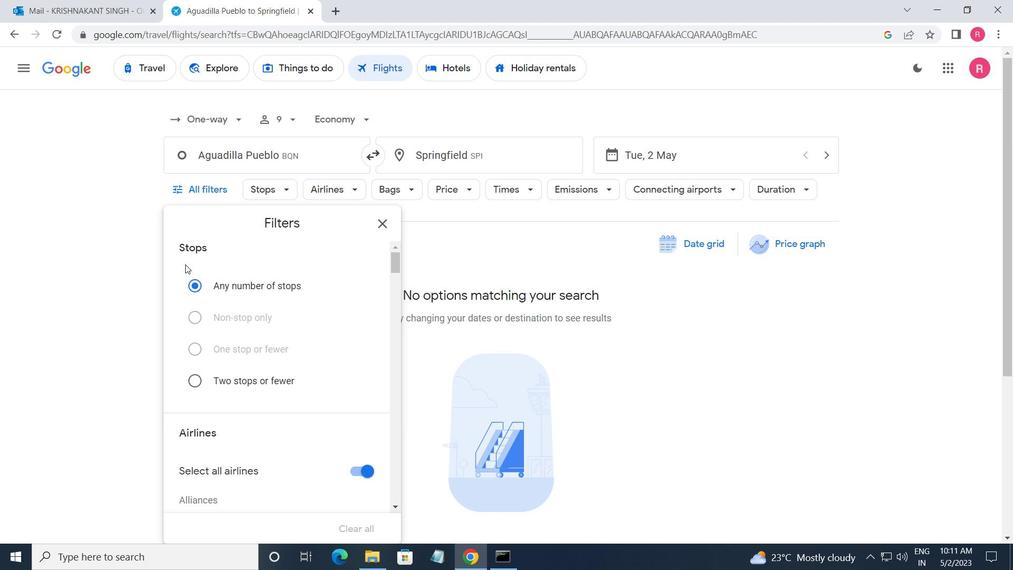 
Action: Mouse moved to (201, 289)
Screenshot: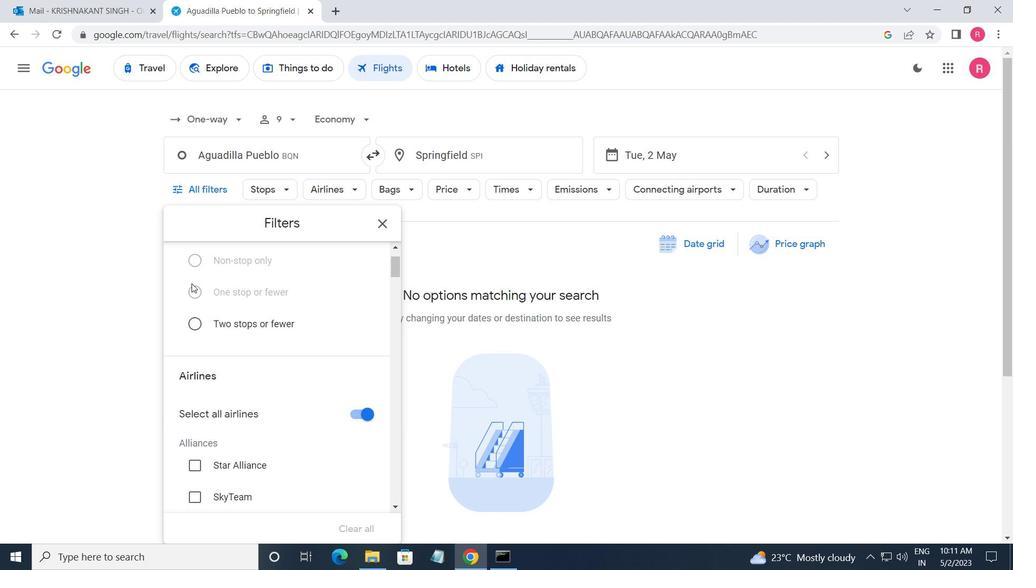 
Action: Mouse scrolled (201, 288) with delta (0, 0)
Screenshot: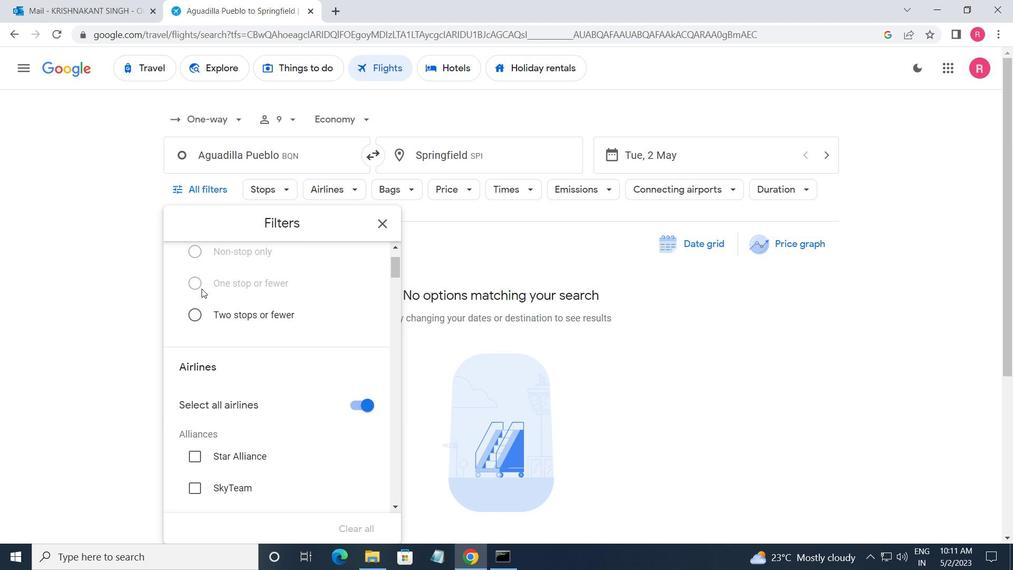 
Action: Mouse scrolled (201, 288) with delta (0, 0)
Screenshot: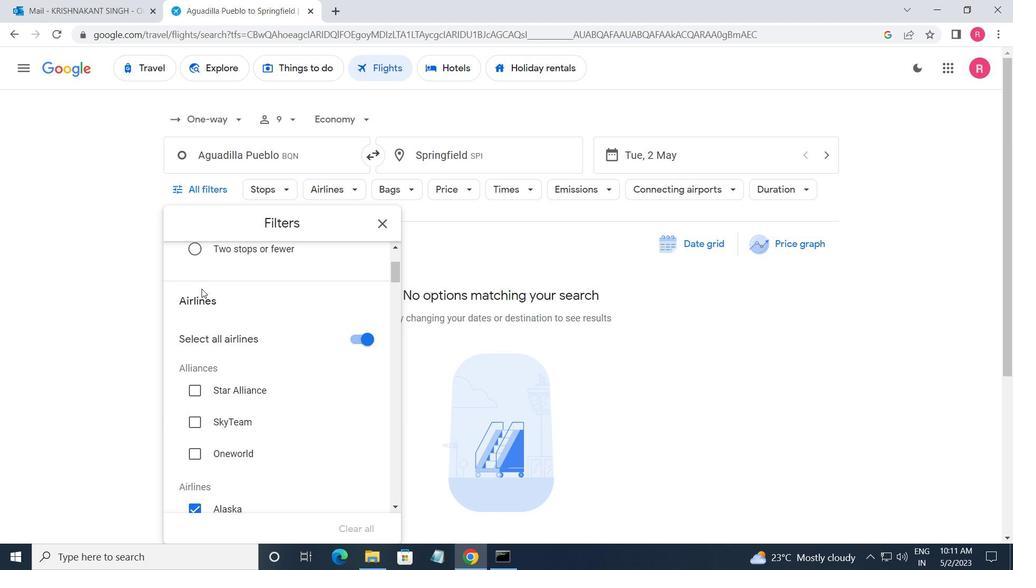 
Action: Mouse scrolled (201, 288) with delta (0, 0)
Screenshot: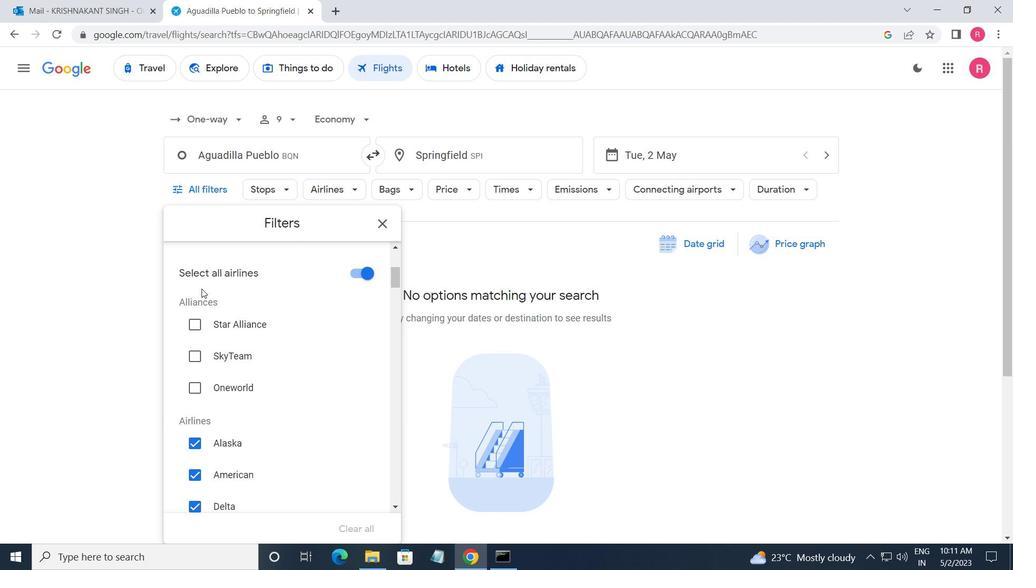 
Action: Mouse scrolled (201, 288) with delta (0, 0)
Screenshot: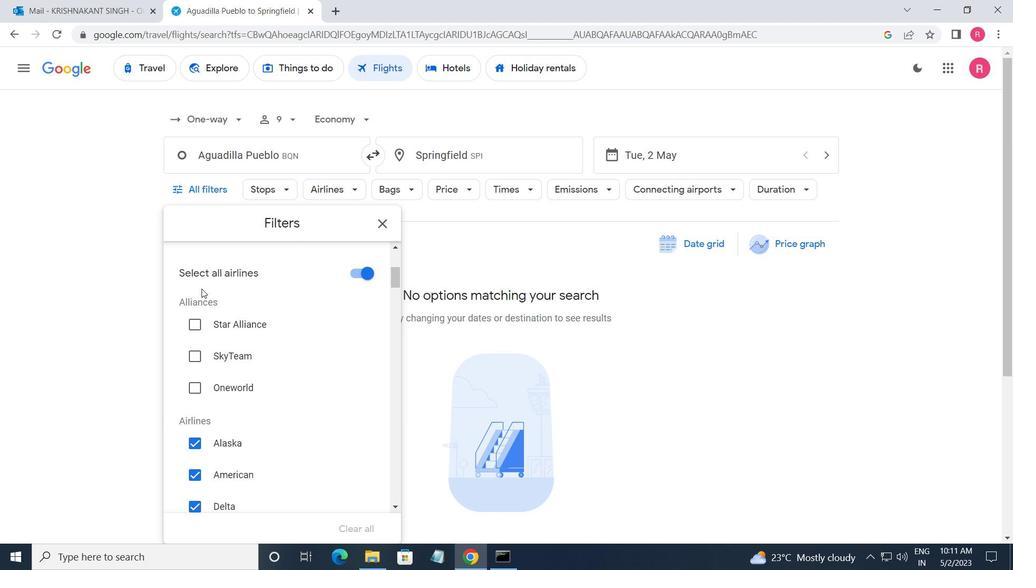 
Action: Mouse moved to (345, 312)
Screenshot: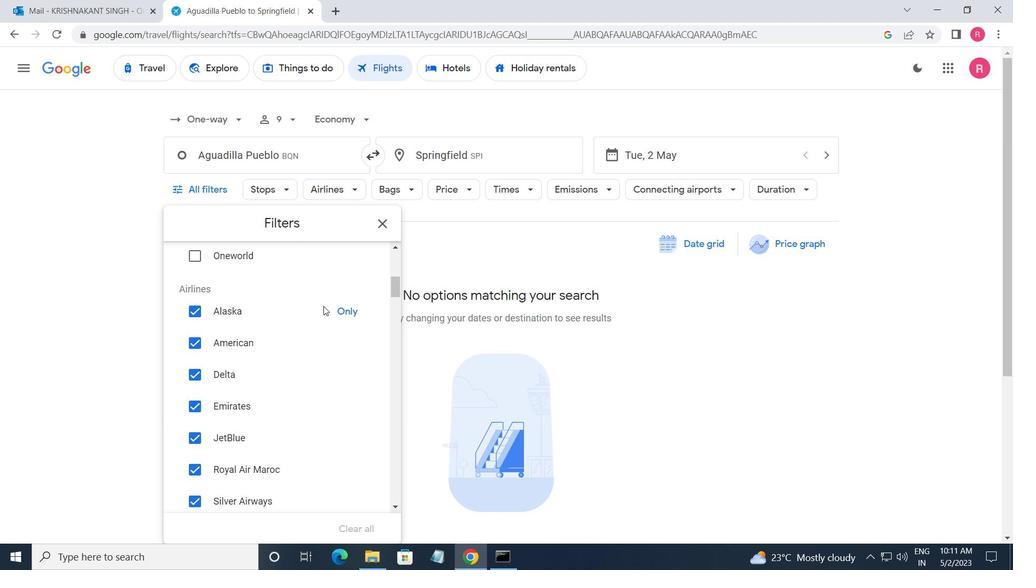 
Action: Mouse pressed left at (345, 312)
Screenshot: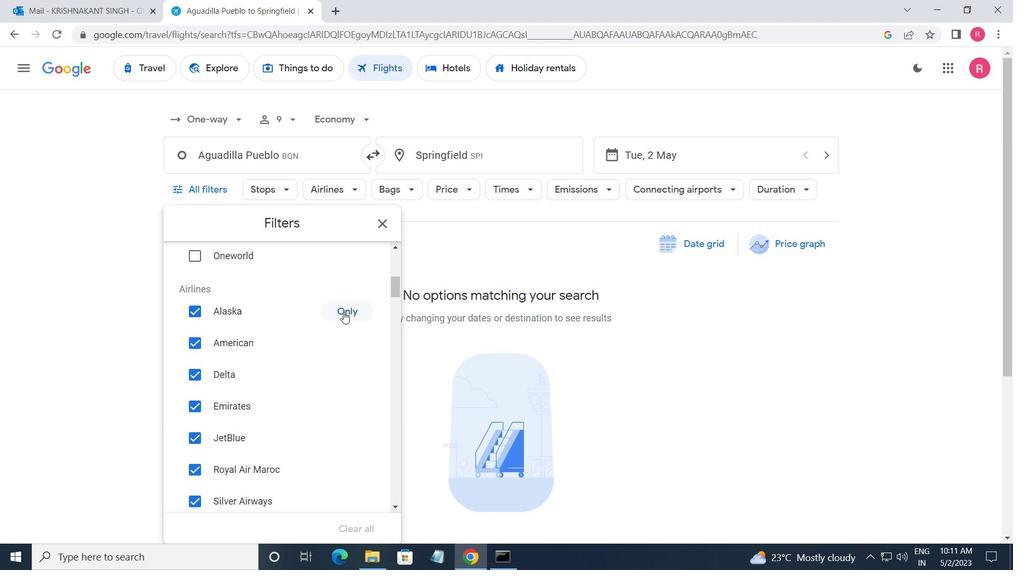 
Action: Mouse moved to (305, 382)
Screenshot: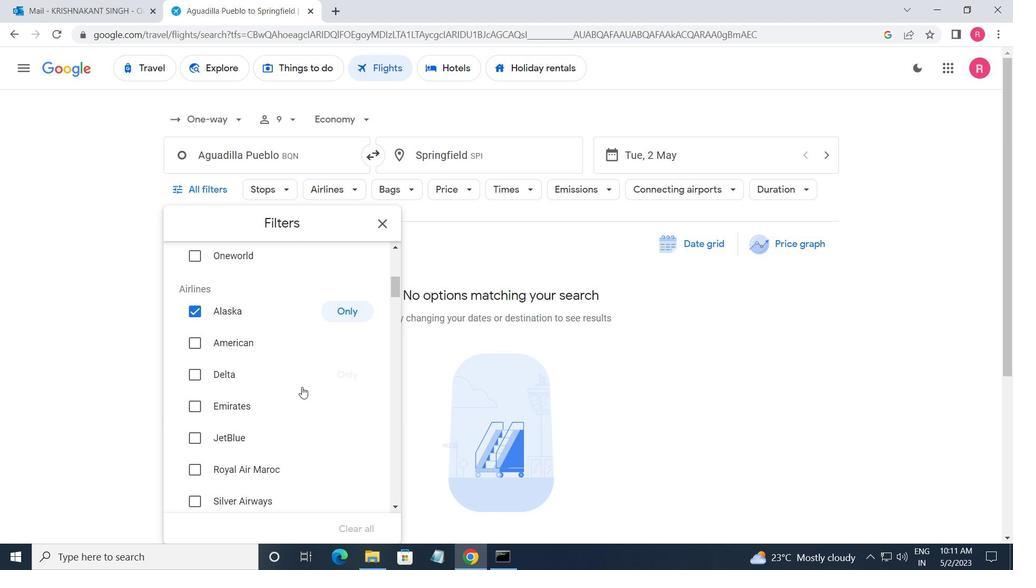 
Action: Mouse scrolled (305, 382) with delta (0, 0)
Screenshot: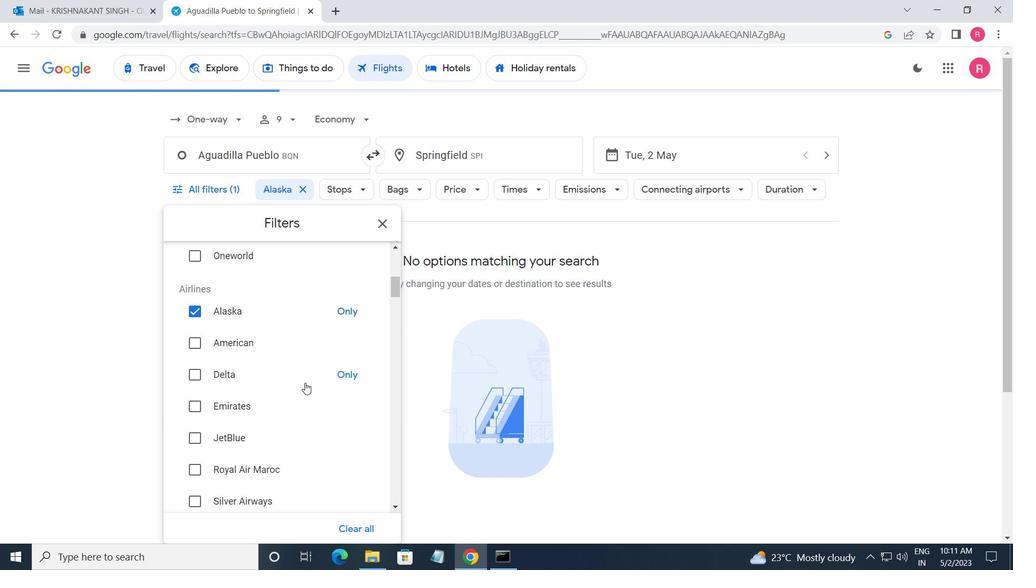 
Action: Mouse moved to (305, 382)
Screenshot: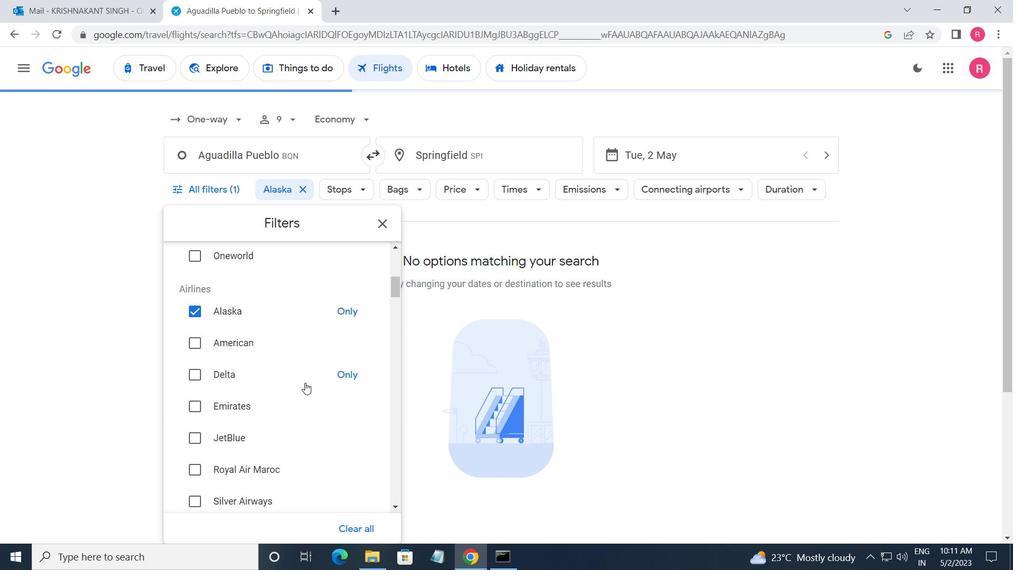 
Action: Mouse scrolled (305, 381) with delta (0, 0)
Screenshot: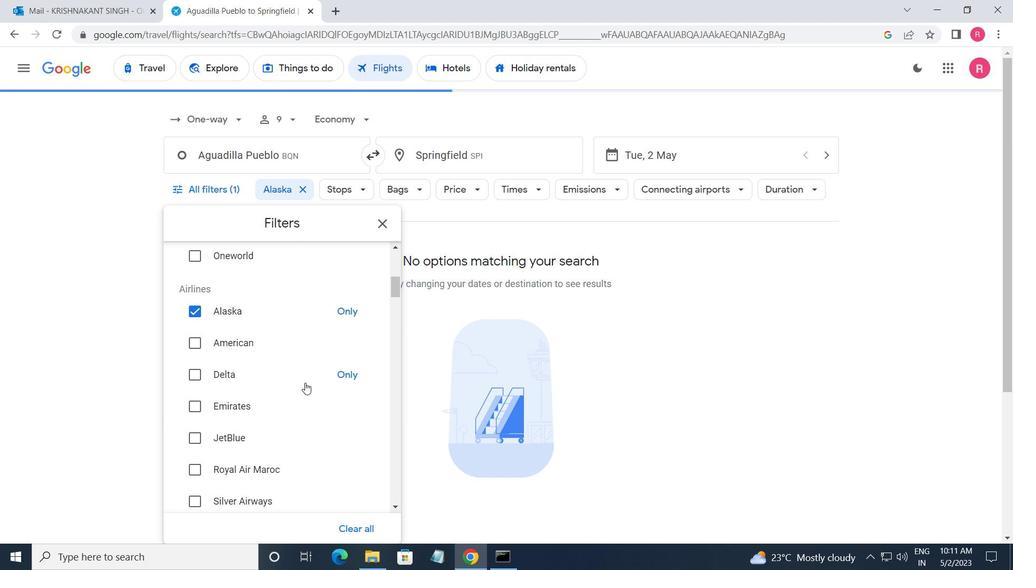 
Action: Mouse scrolled (305, 381) with delta (0, 0)
Screenshot: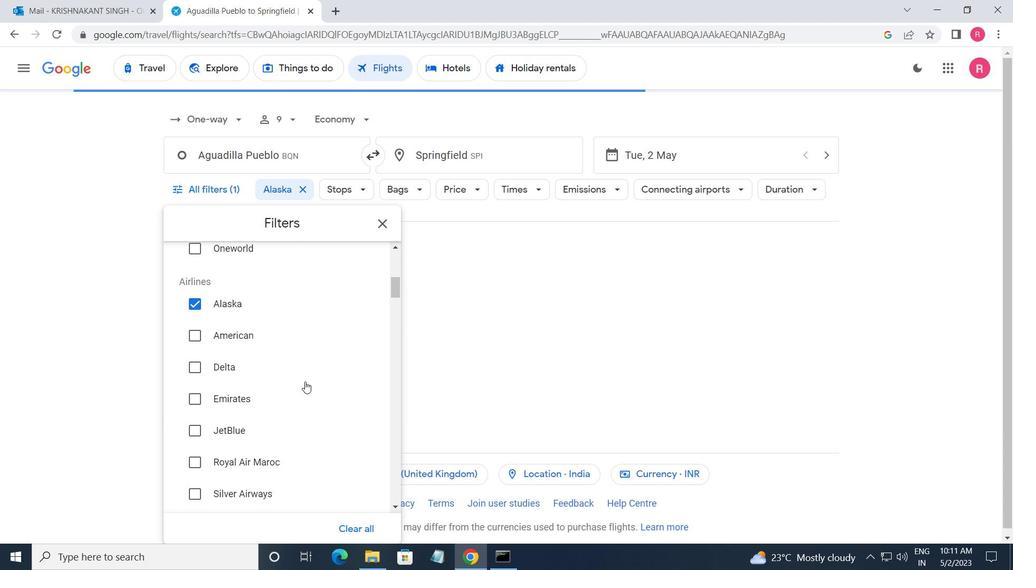 
Action: Mouse moved to (311, 384)
Screenshot: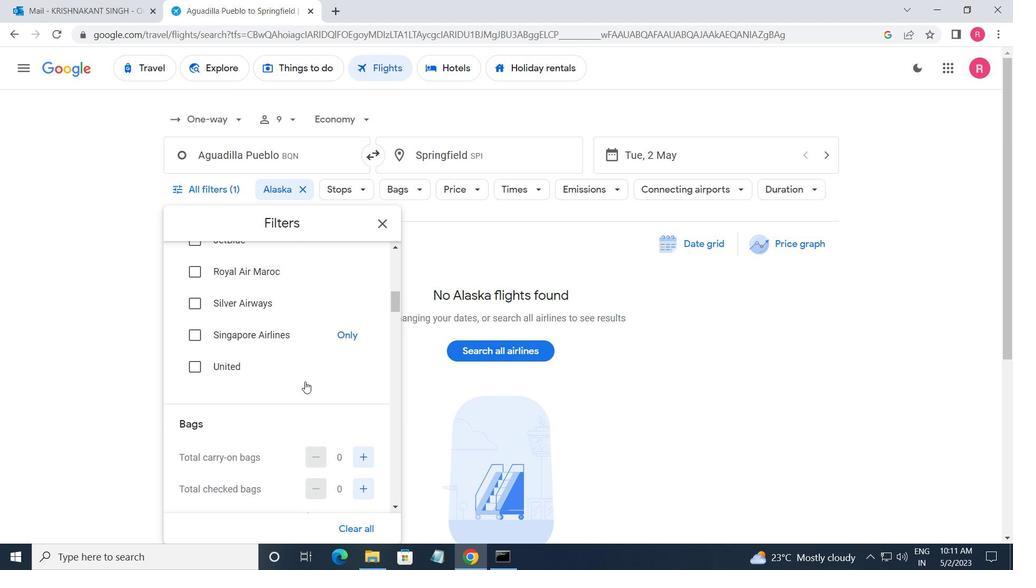 
Action: Mouse scrolled (311, 384) with delta (0, 0)
Screenshot: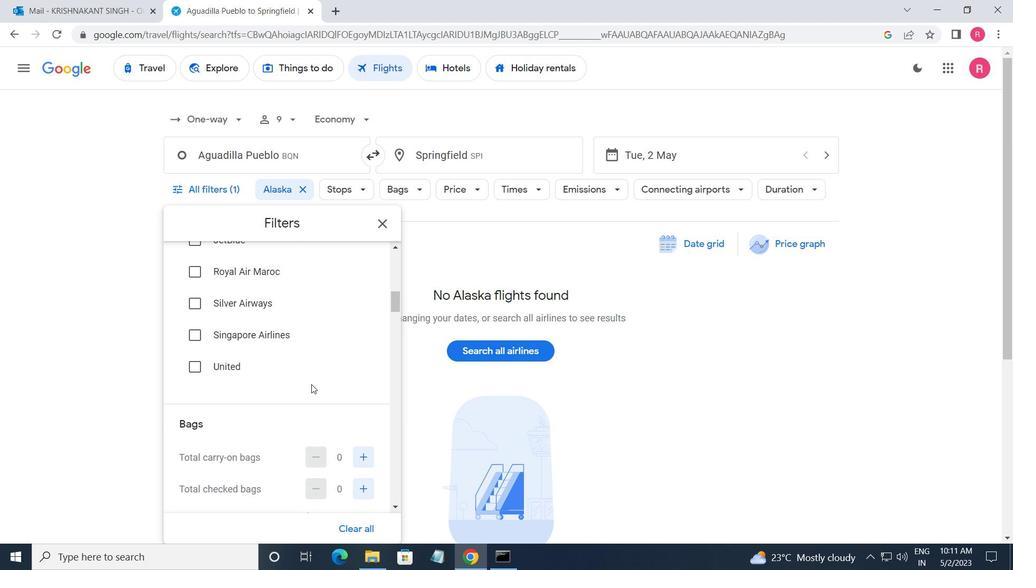 
Action: Mouse moved to (362, 390)
Screenshot: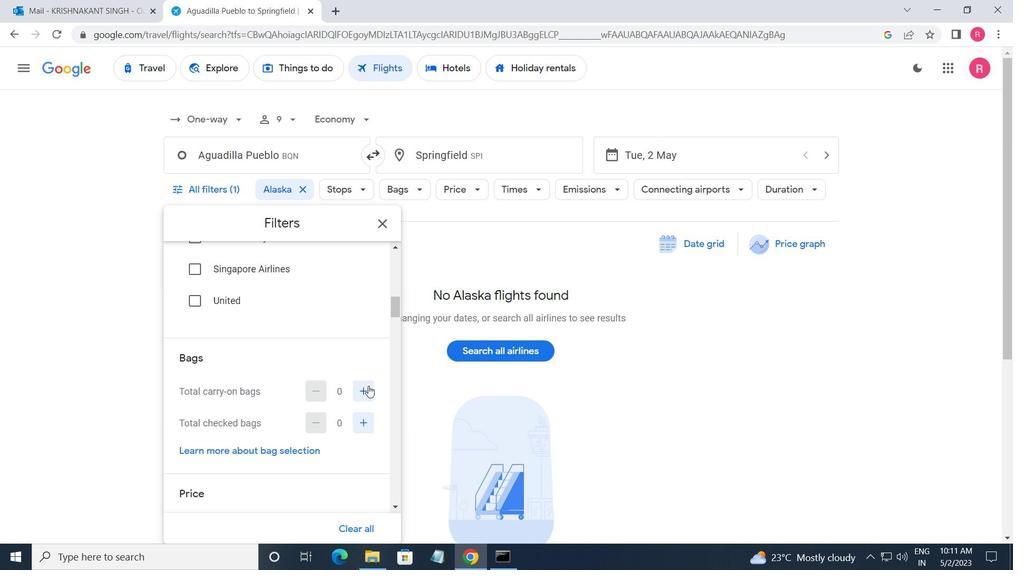 
Action: Mouse pressed left at (362, 390)
Screenshot: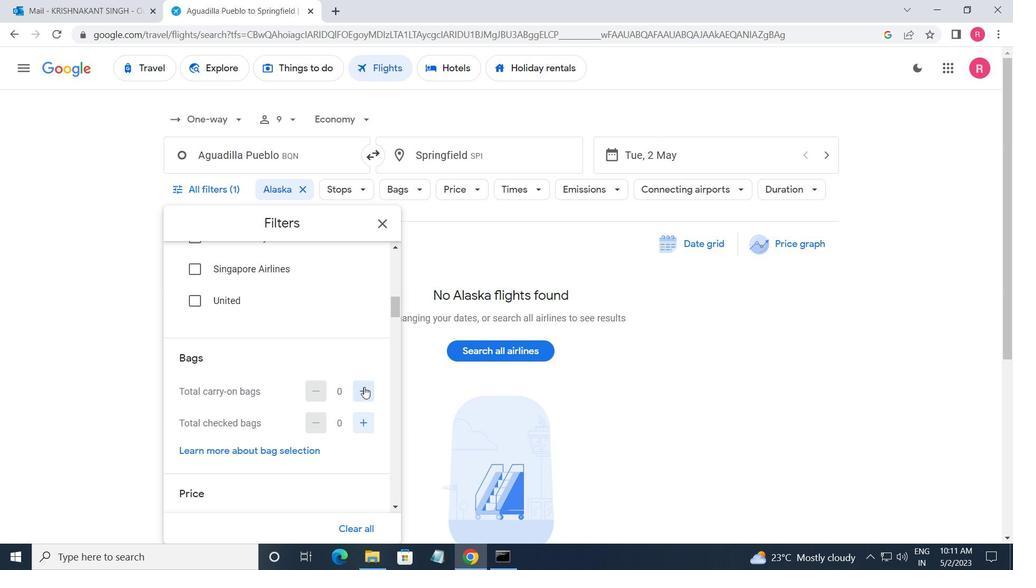 
Action: Mouse moved to (361, 390)
Screenshot: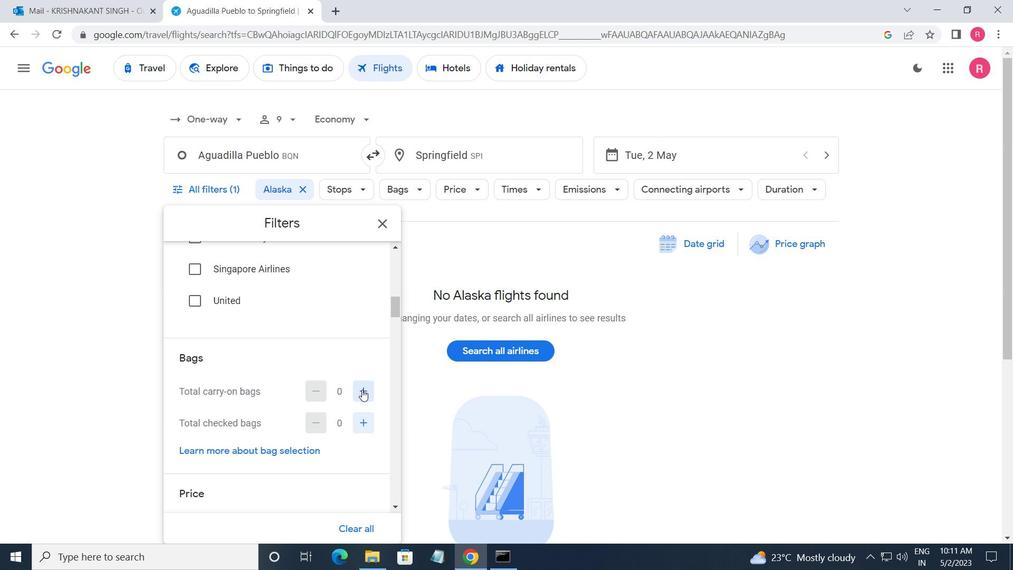 
Action: Mouse pressed left at (361, 390)
Screenshot: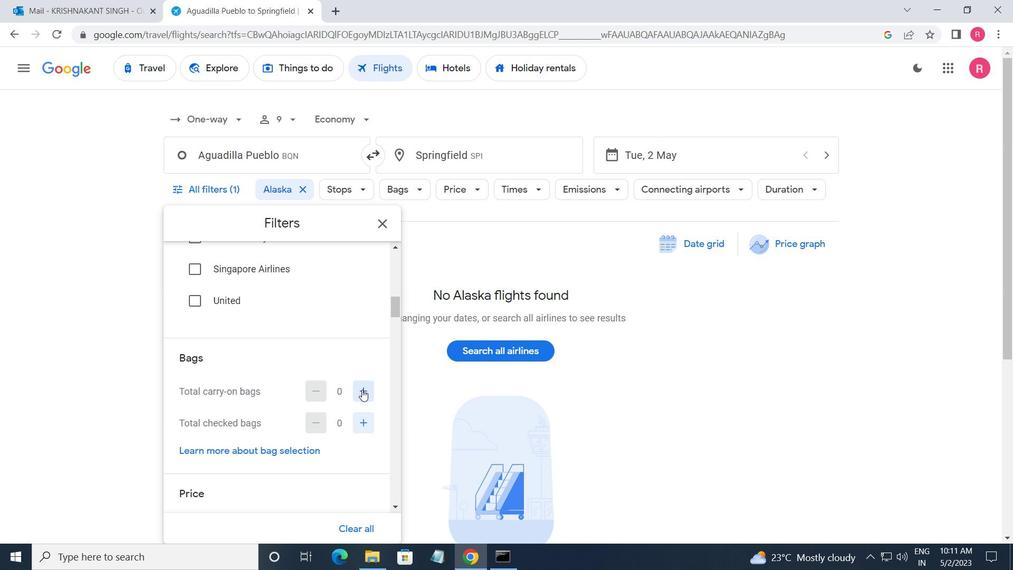 
Action: Mouse scrolled (361, 389) with delta (0, 0)
Screenshot: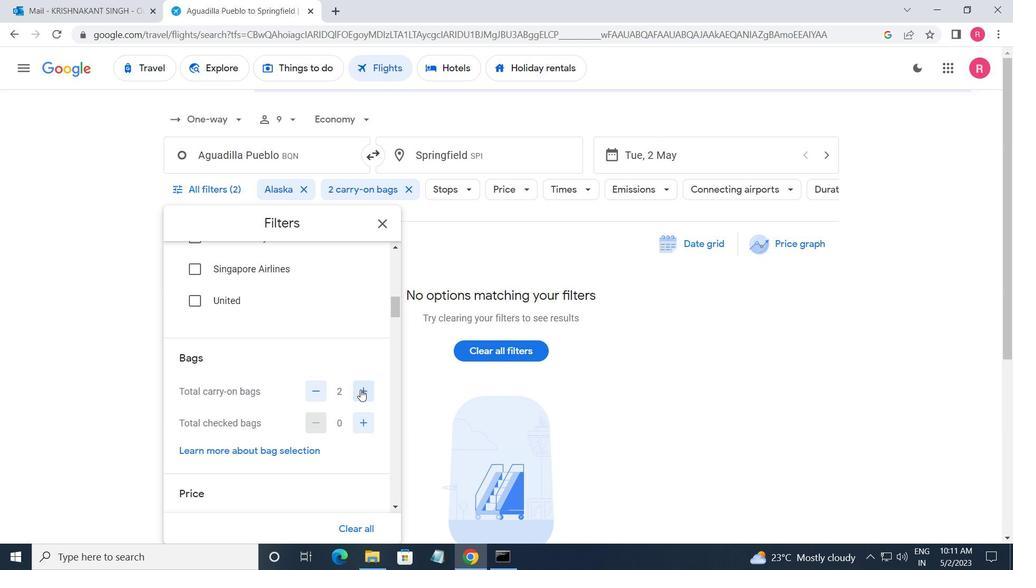 
Action: Mouse scrolled (361, 389) with delta (0, 0)
Screenshot: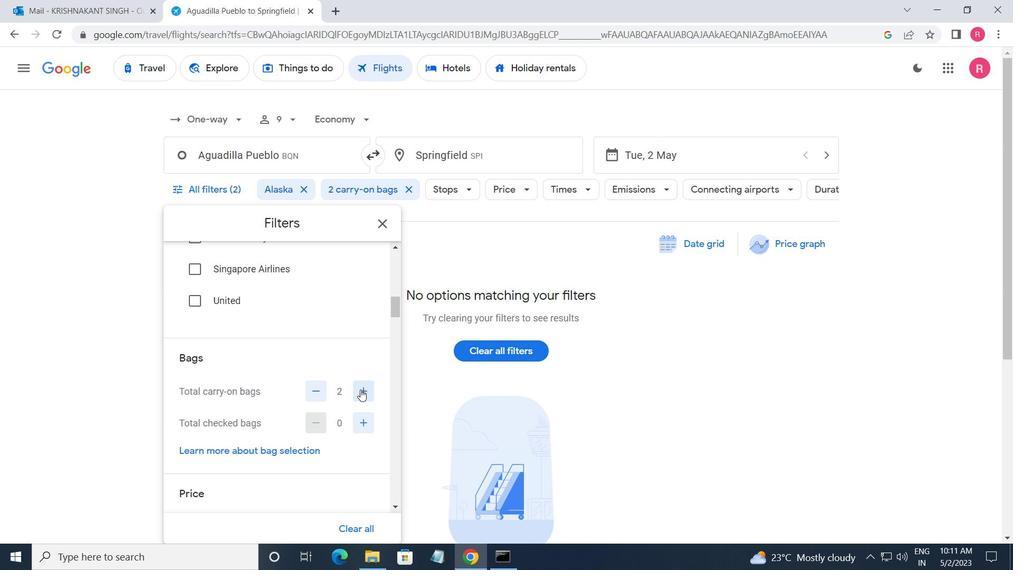 
Action: Mouse moved to (361, 414)
Screenshot: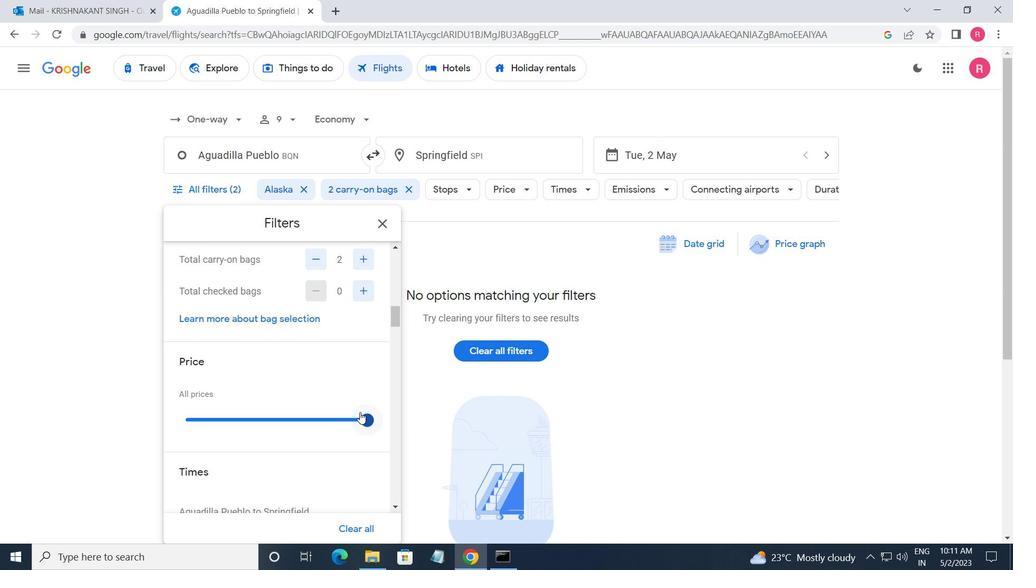 
Action: Mouse pressed left at (361, 414)
Screenshot: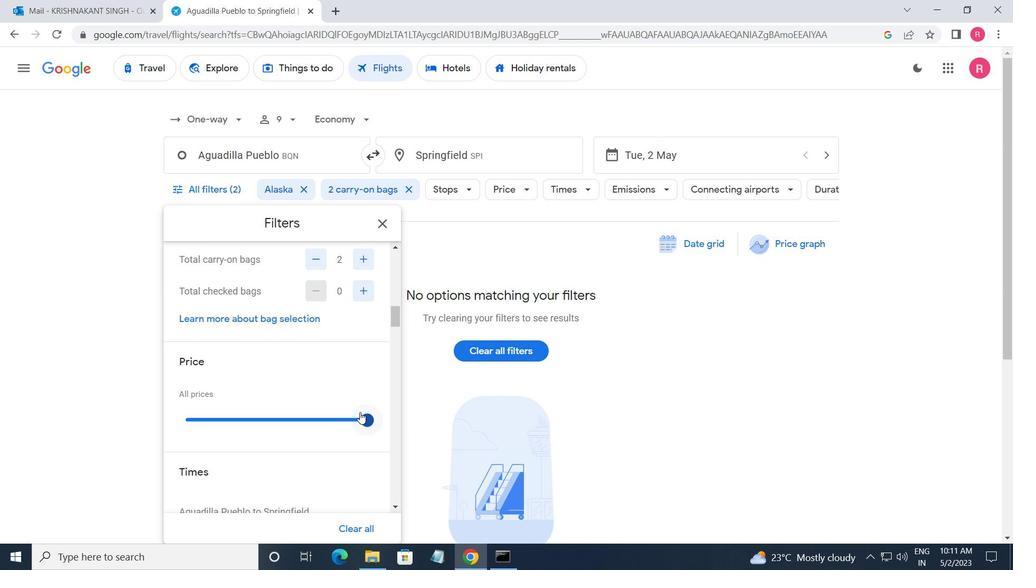 
Action: Mouse moved to (359, 428)
Screenshot: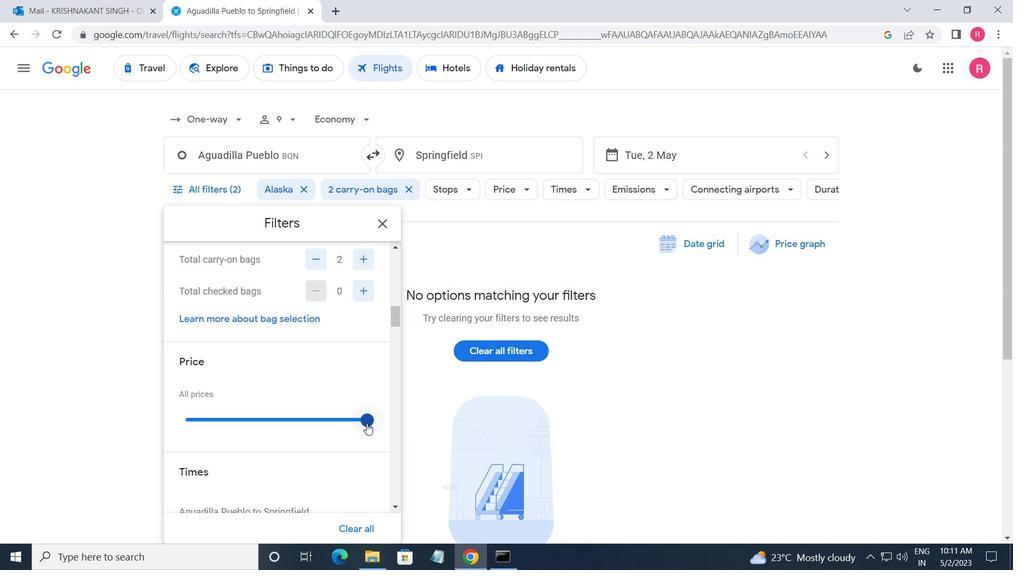 
Action: Mouse scrolled (359, 428) with delta (0, 0)
Screenshot: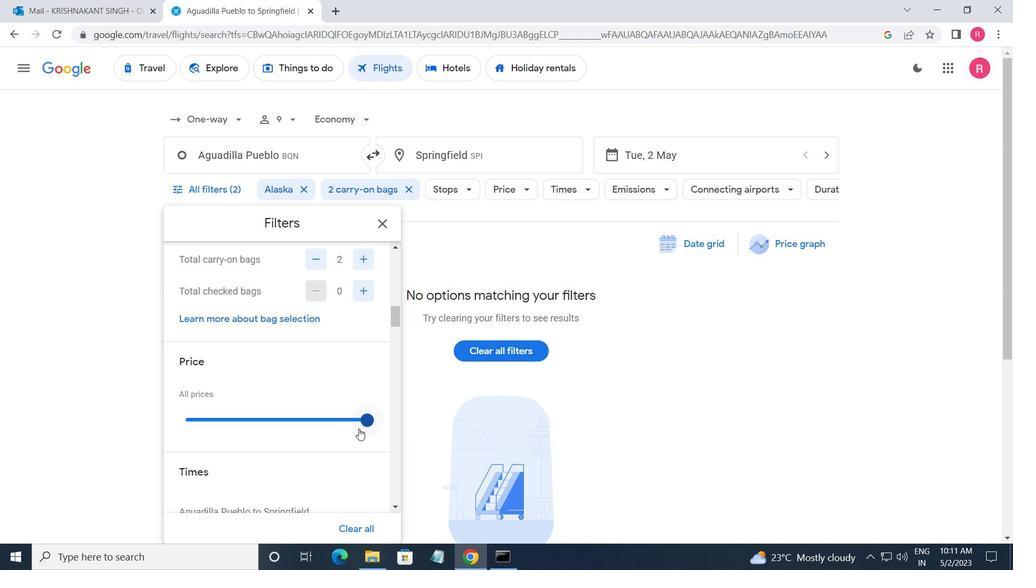 
Action: Mouse scrolled (359, 428) with delta (0, 0)
Screenshot: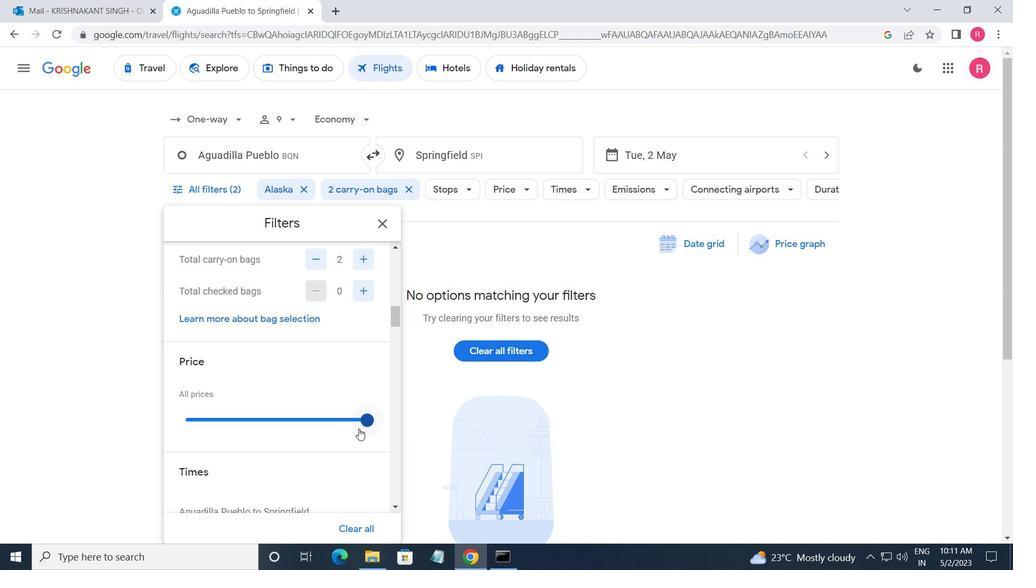
Action: Mouse scrolled (359, 428) with delta (0, 0)
Screenshot: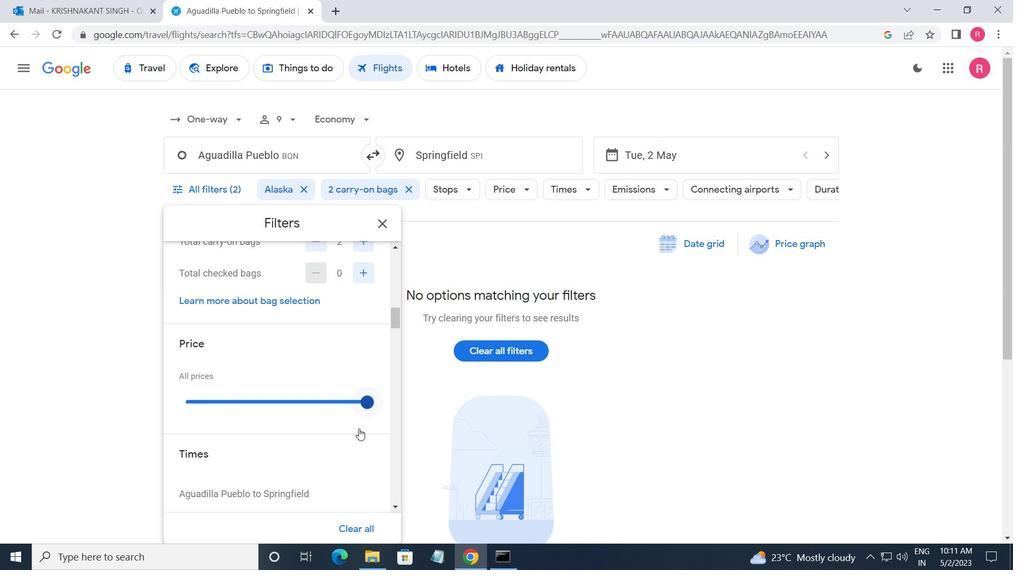 
Action: Mouse moved to (185, 375)
Screenshot: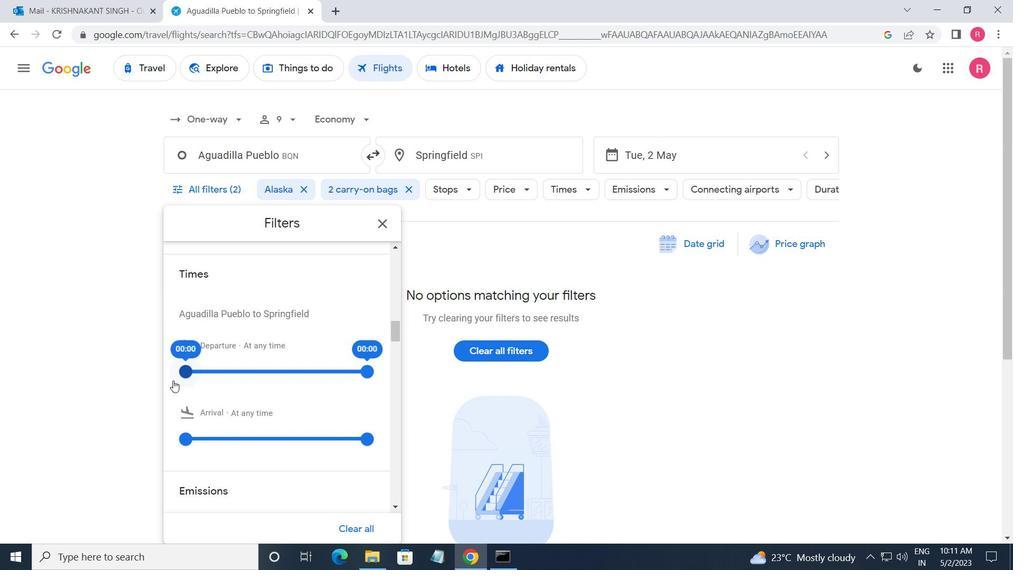 
Action: Mouse pressed left at (185, 375)
Screenshot: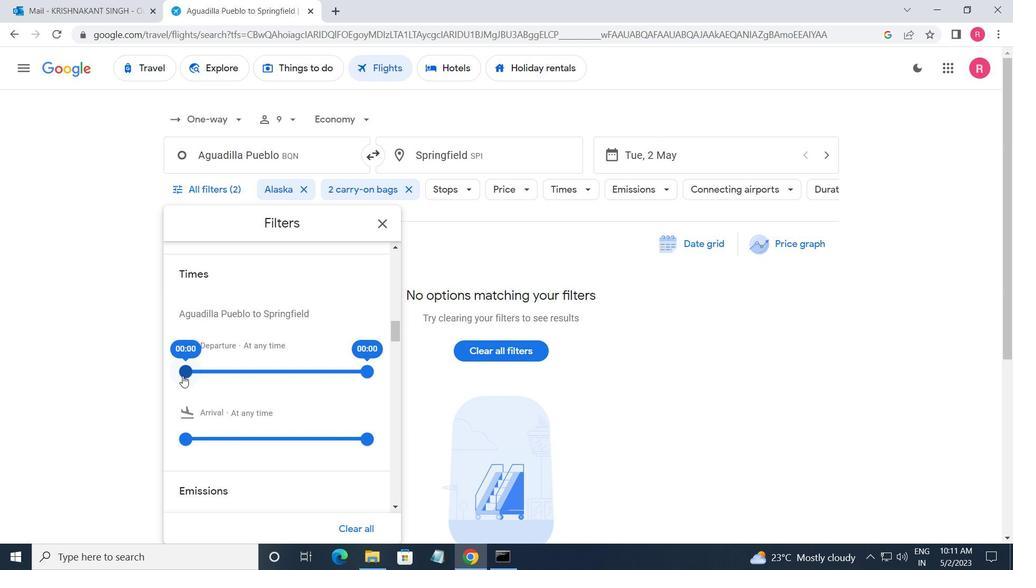 
Action: Mouse moved to (365, 376)
Screenshot: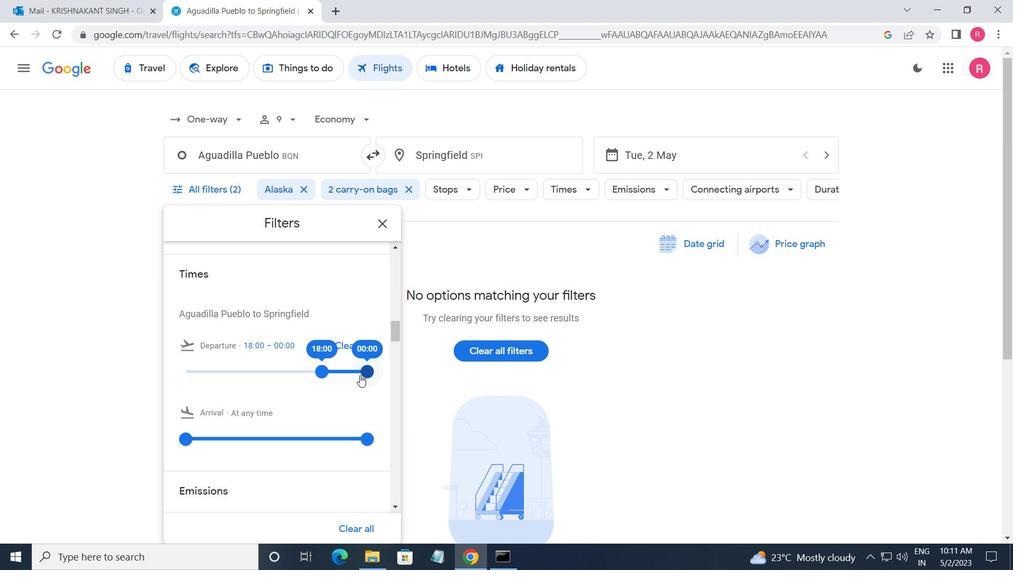 
Action: Mouse pressed left at (365, 376)
Screenshot: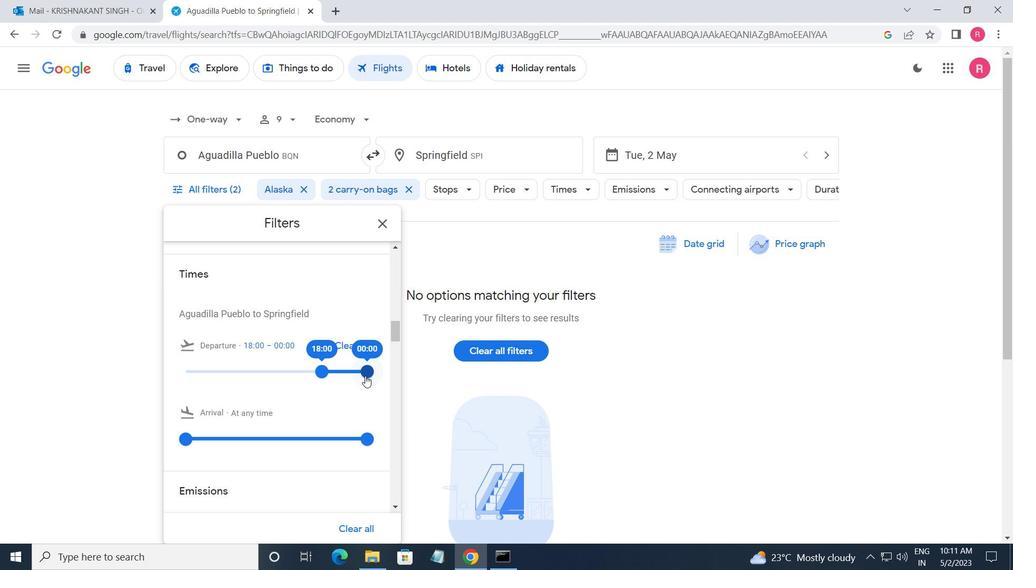 
Action: Mouse moved to (385, 219)
Screenshot: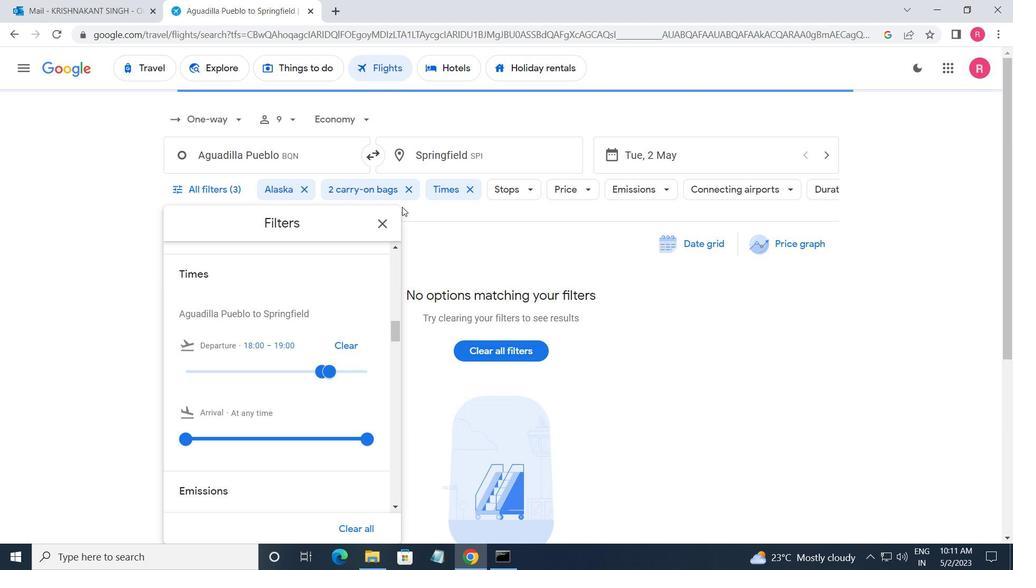 
Action: Mouse pressed left at (385, 219)
Screenshot: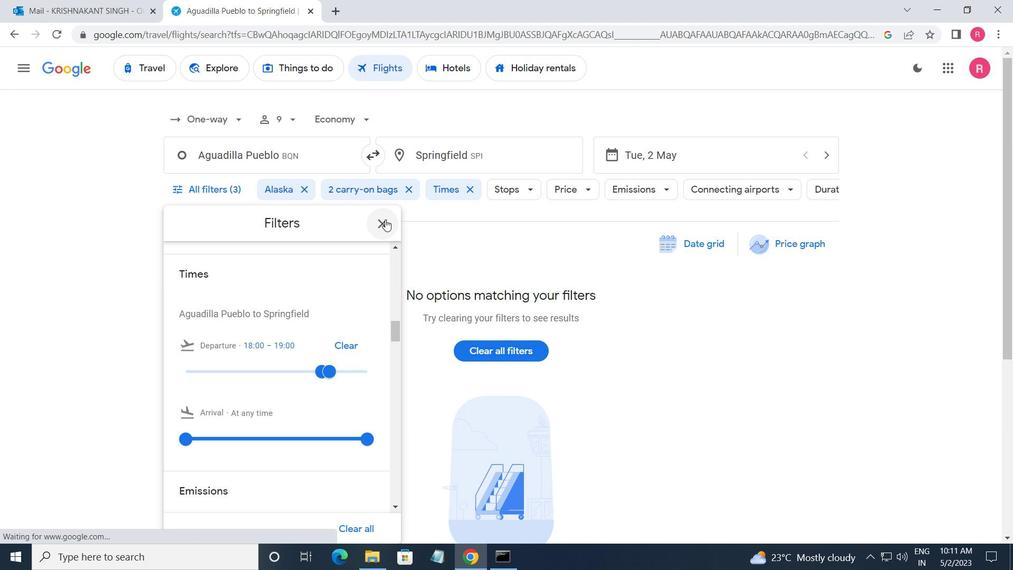 
